 Task: Send an email with the signature Johnny Mitchell with the subject Request for a review and the message Could you please send me the contract for review and approval? from softage.8@softage.net to softage.5@softage.net and move the email from Sent Items to the folder Photography
Action: Mouse moved to (75, 139)
Screenshot: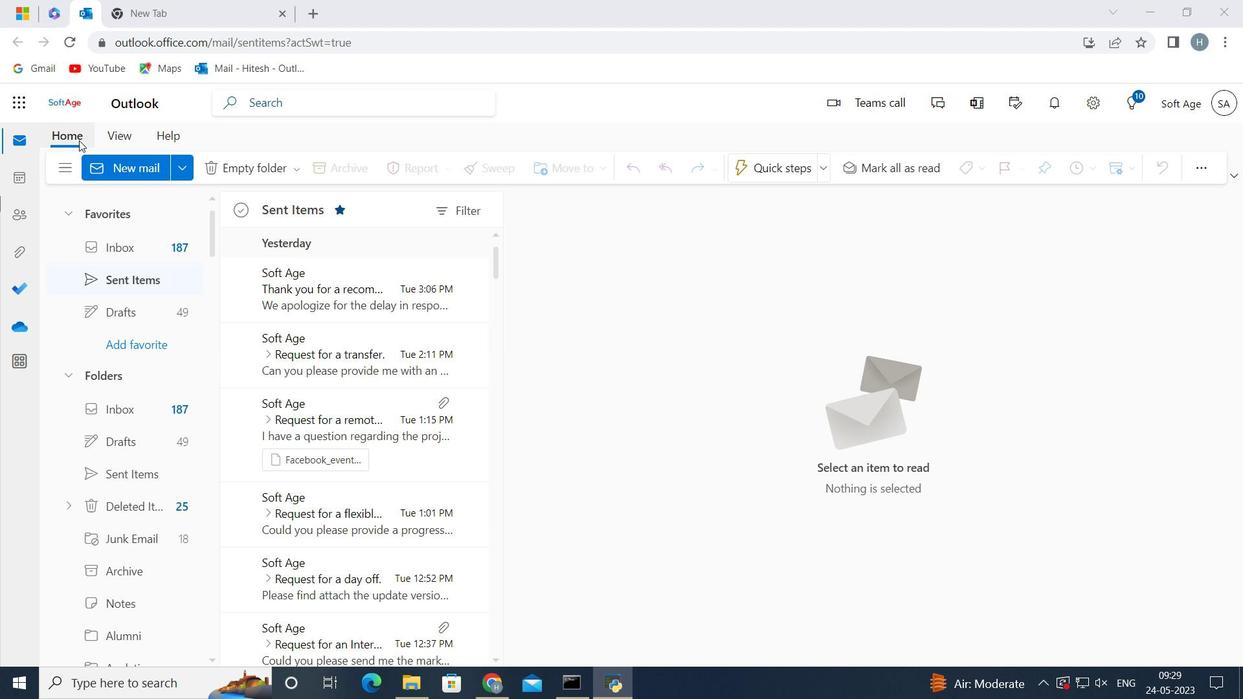 
Action: Mouse pressed left at (75, 139)
Screenshot: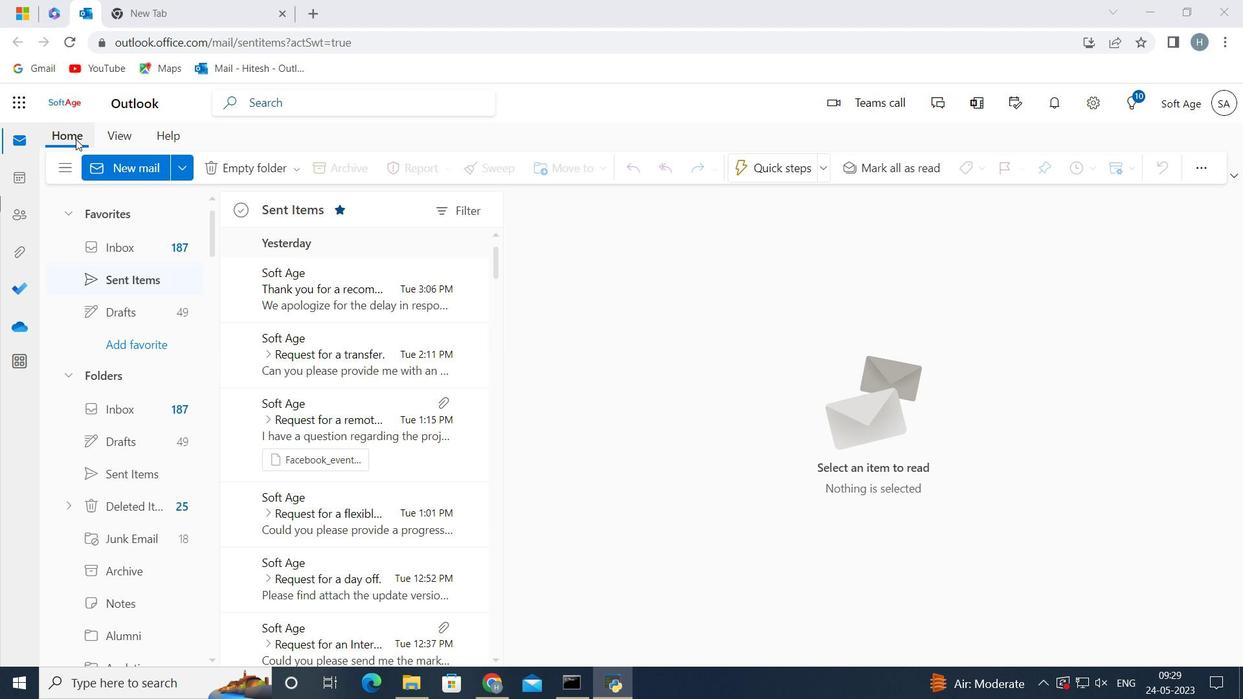 
Action: Mouse moved to (124, 170)
Screenshot: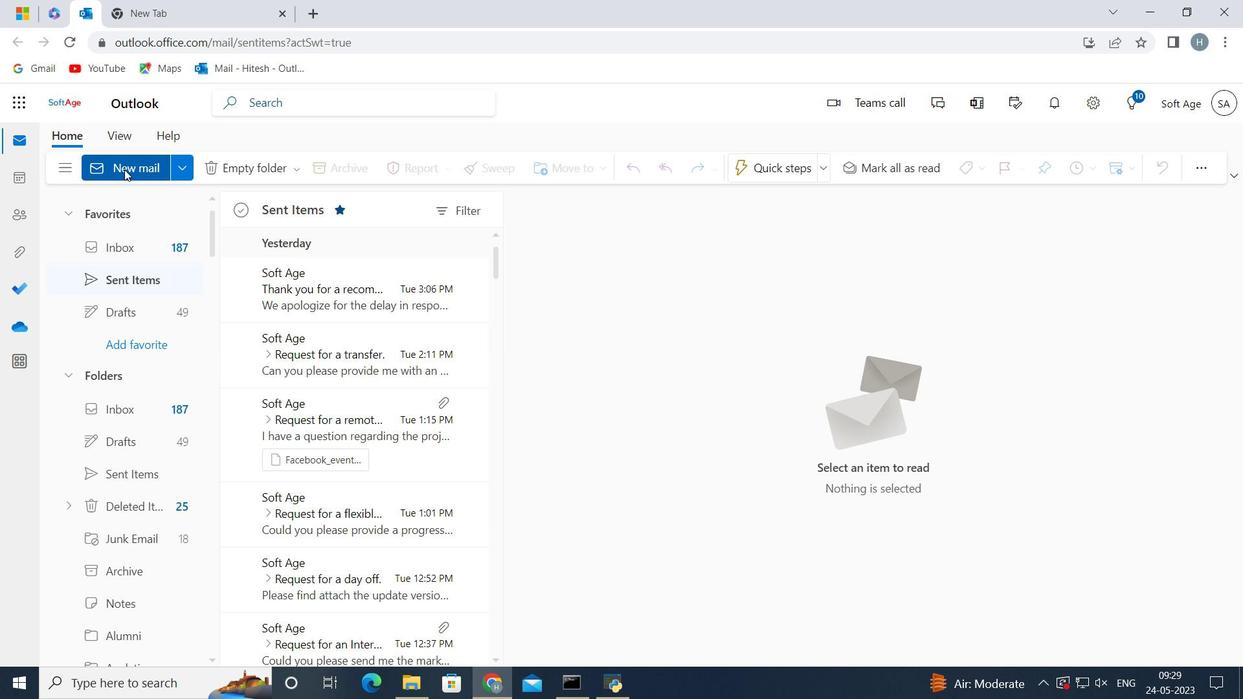 
Action: Mouse pressed left at (124, 170)
Screenshot: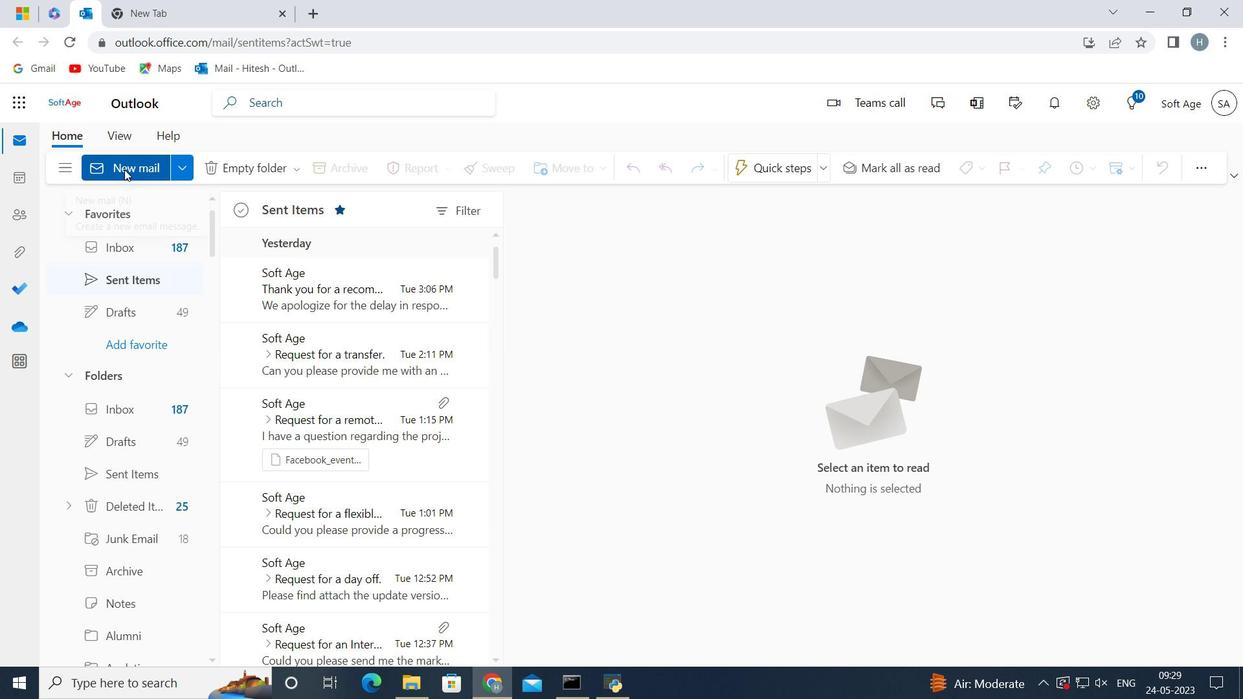 
Action: Mouse moved to (1013, 167)
Screenshot: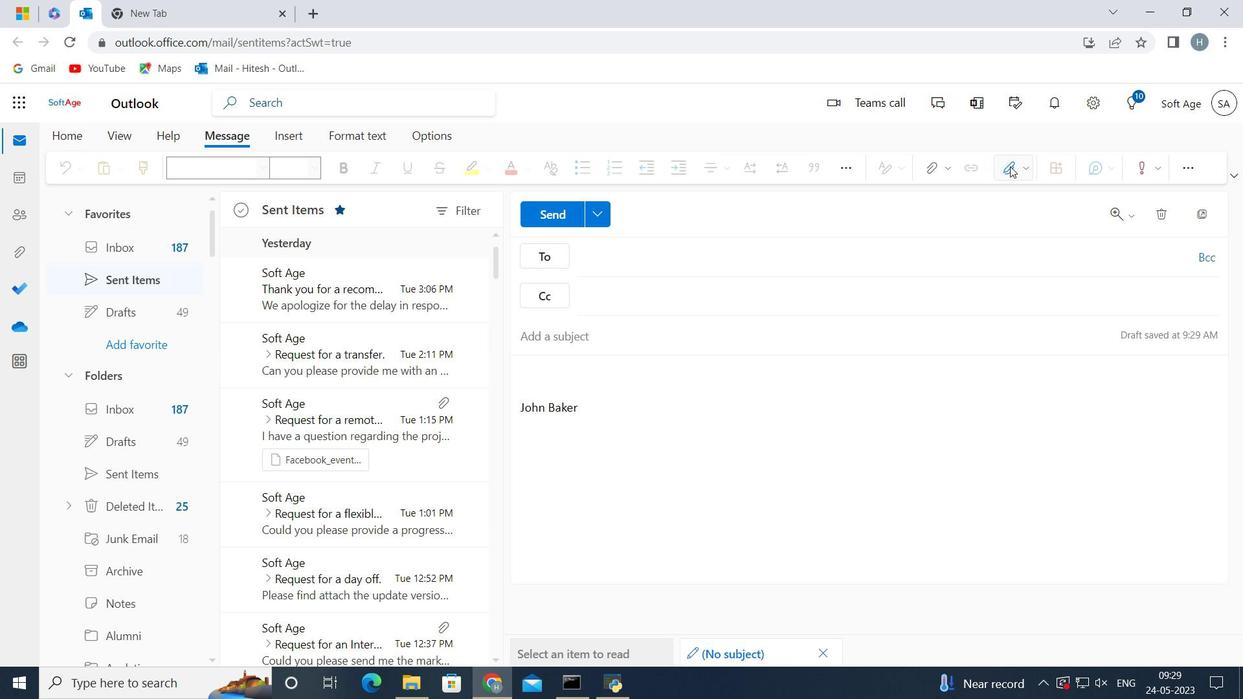 
Action: Mouse pressed left at (1013, 167)
Screenshot: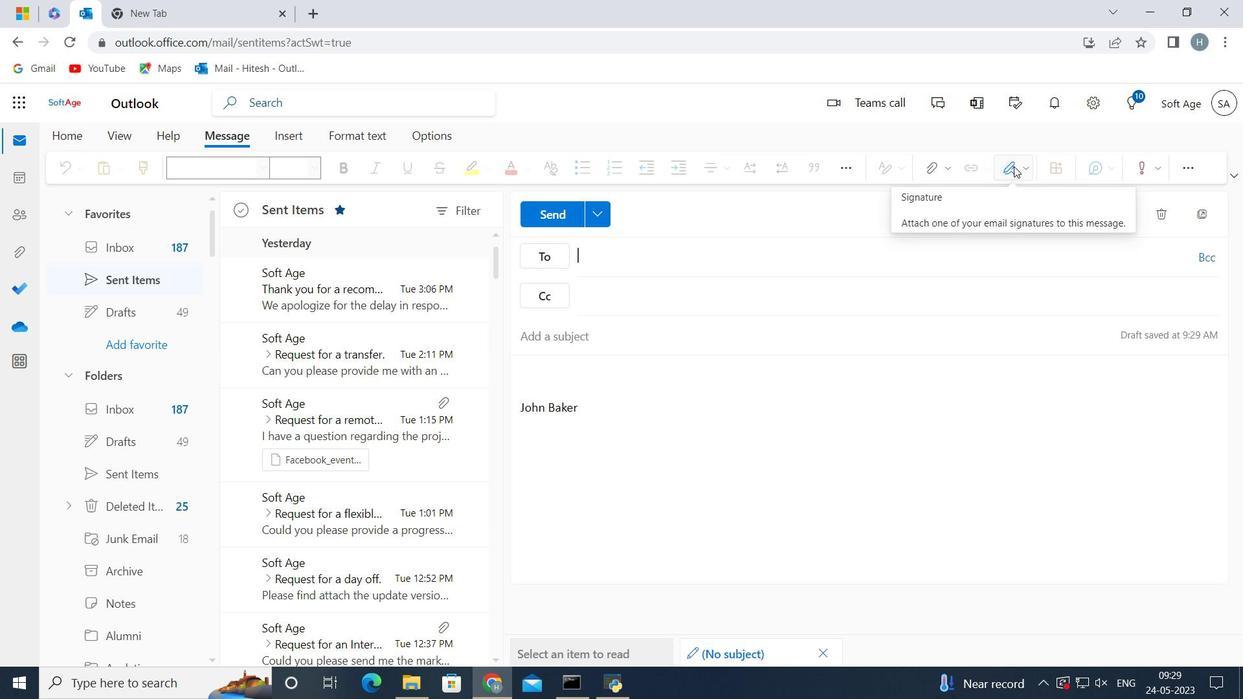 
Action: Mouse moved to (984, 228)
Screenshot: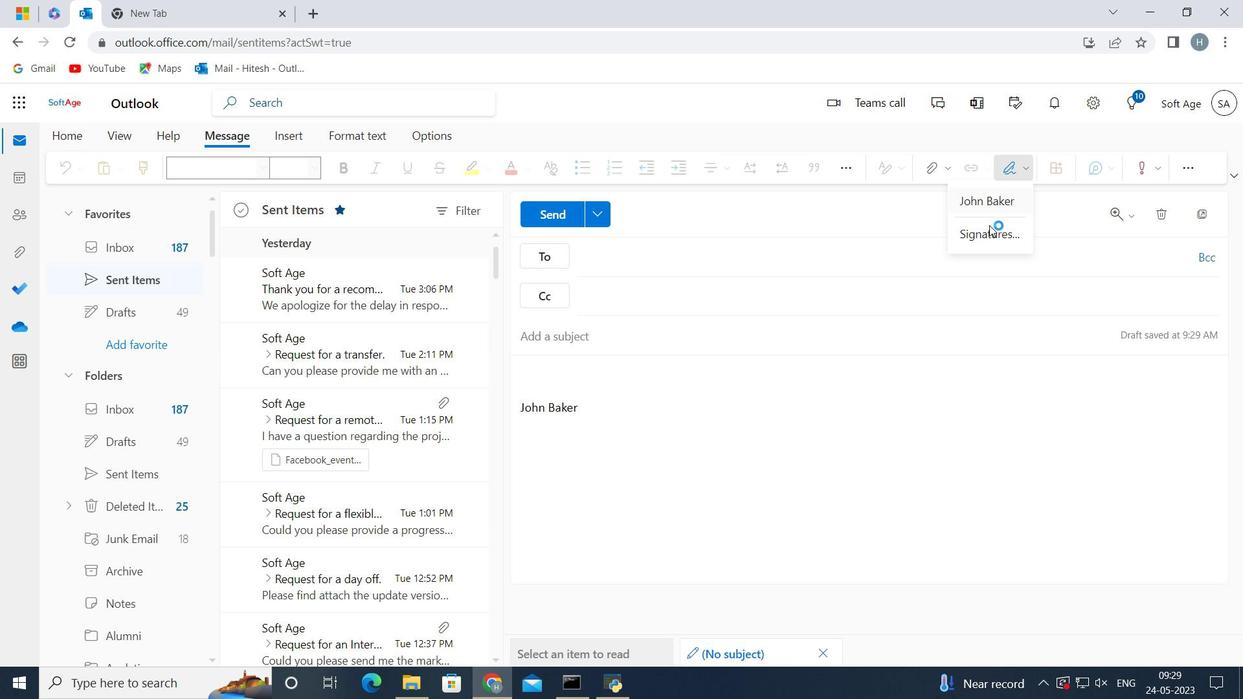 
Action: Mouse pressed left at (984, 228)
Screenshot: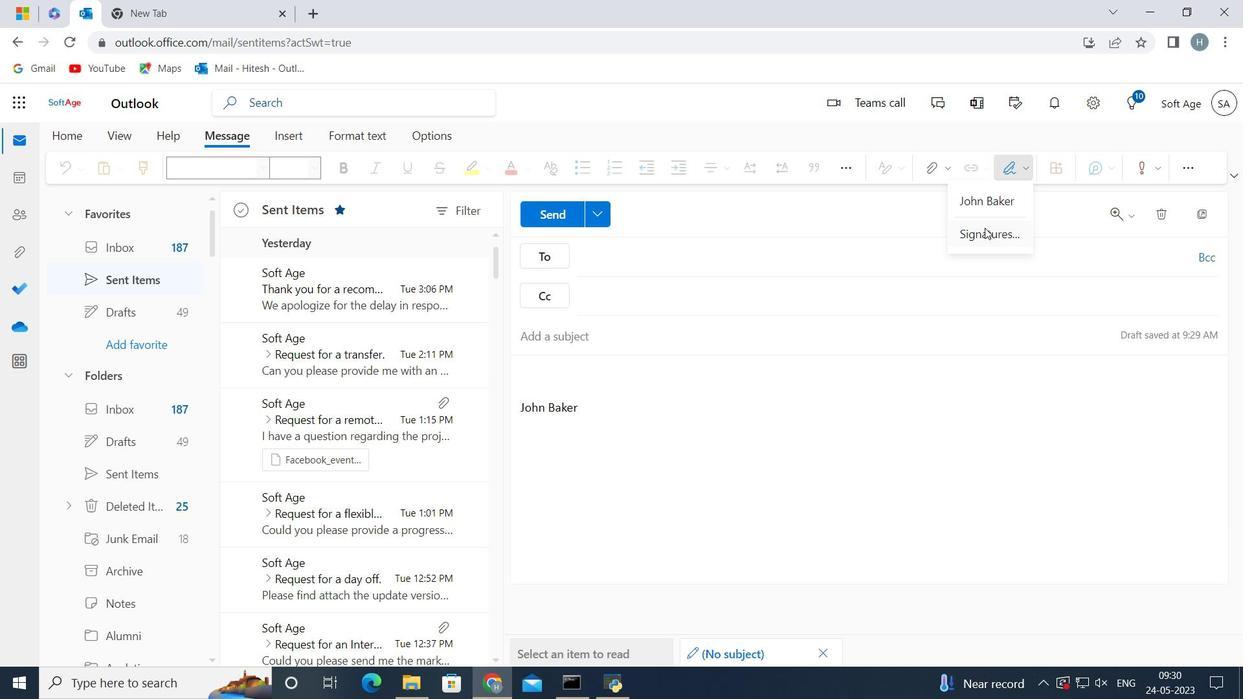 
Action: Mouse moved to (929, 296)
Screenshot: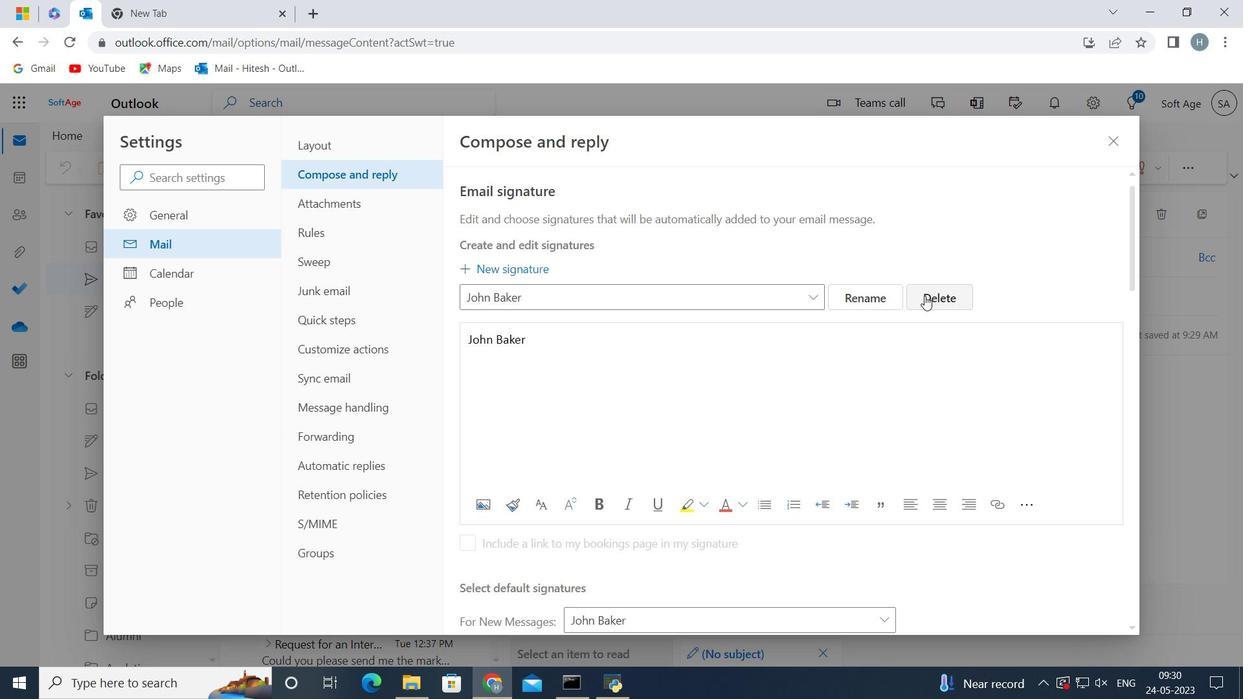 
Action: Mouse pressed left at (929, 296)
Screenshot: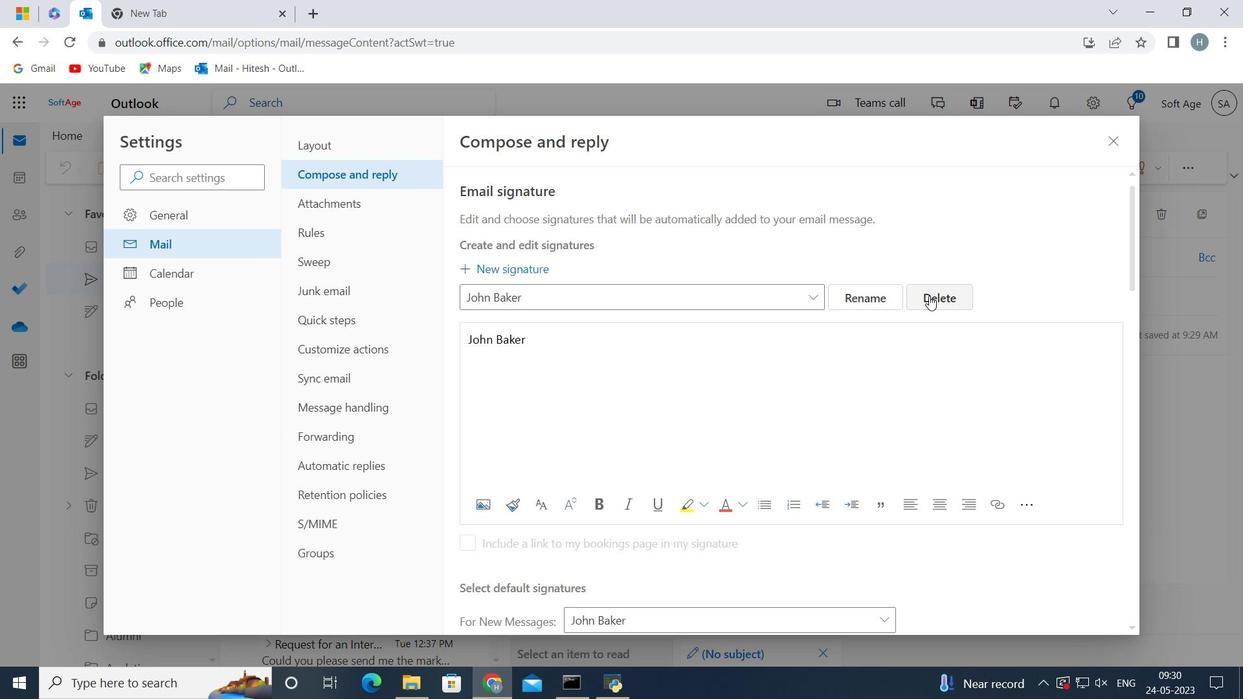 
Action: Mouse moved to (743, 295)
Screenshot: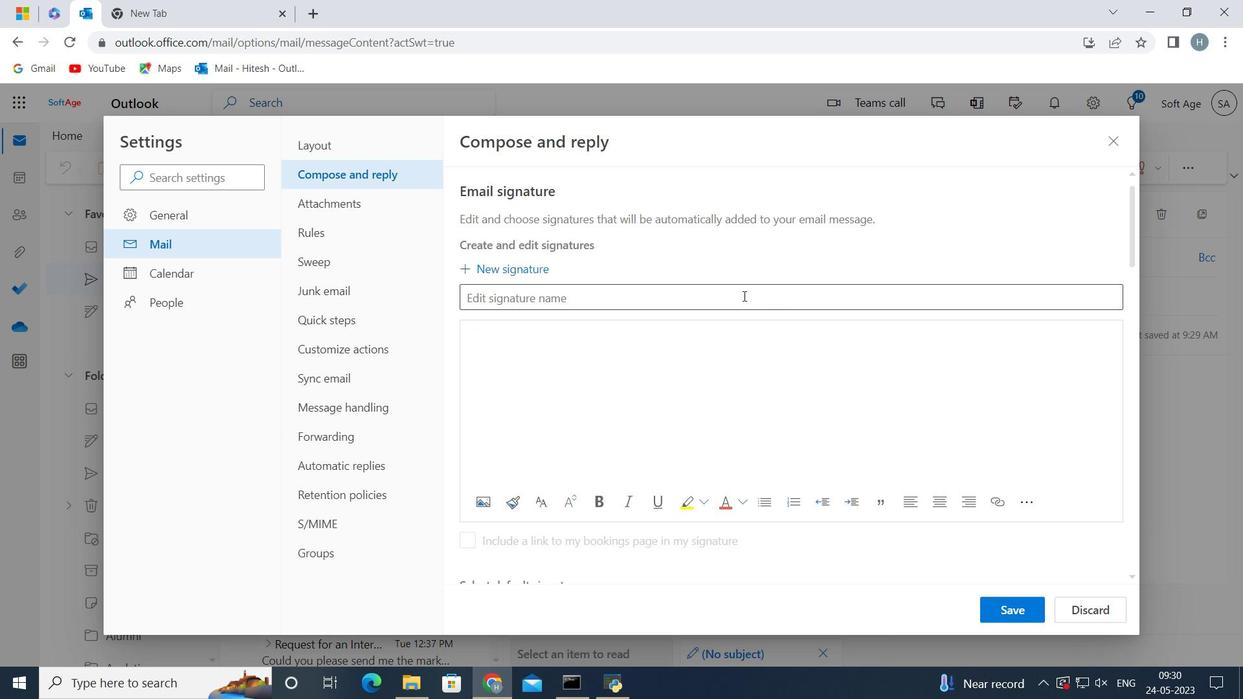 
Action: Mouse pressed left at (743, 295)
Screenshot: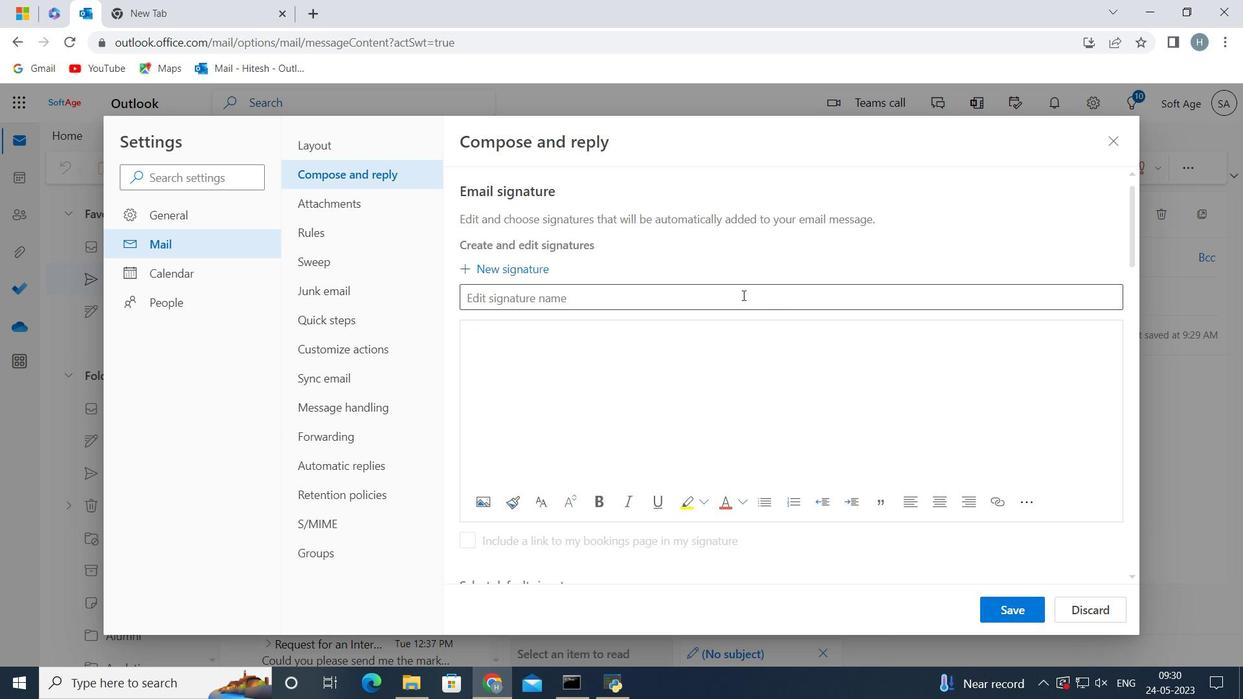 
Action: Key pressed <Key.shift>JOhny<Key.backspace><Key.backspace><Key.backspace><Key.backspace>o<Key.shift>hnny<Key.space><Key.shift>Ma<Key.backspace>itchell<Key.space>
Screenshot: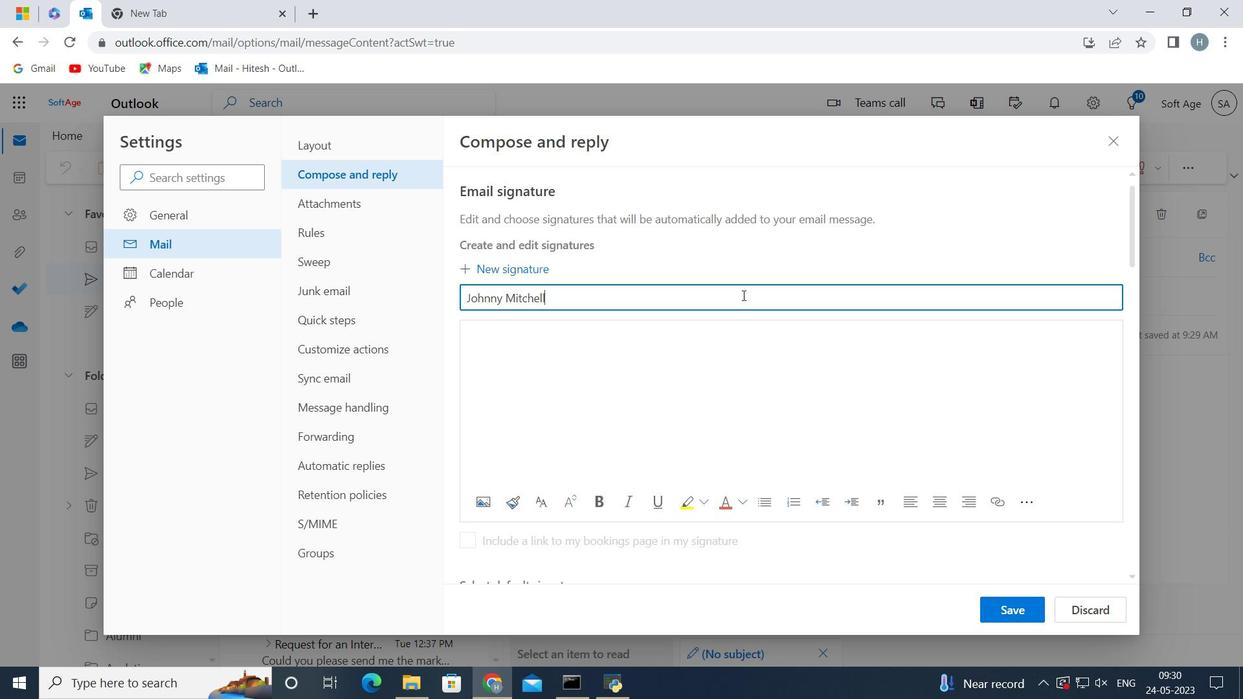 
Action: Mouse moved to (564, 354)
Screenshot: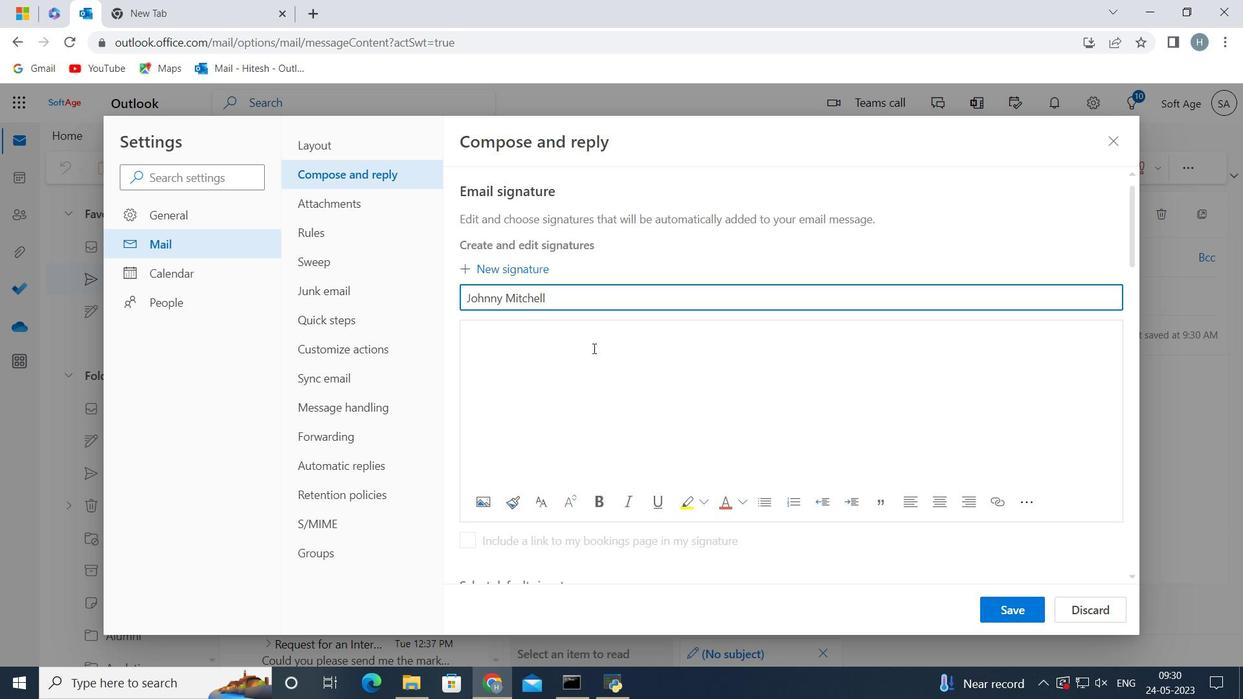 
Action: Mouse pressed left at (564, 354)
Screenshot: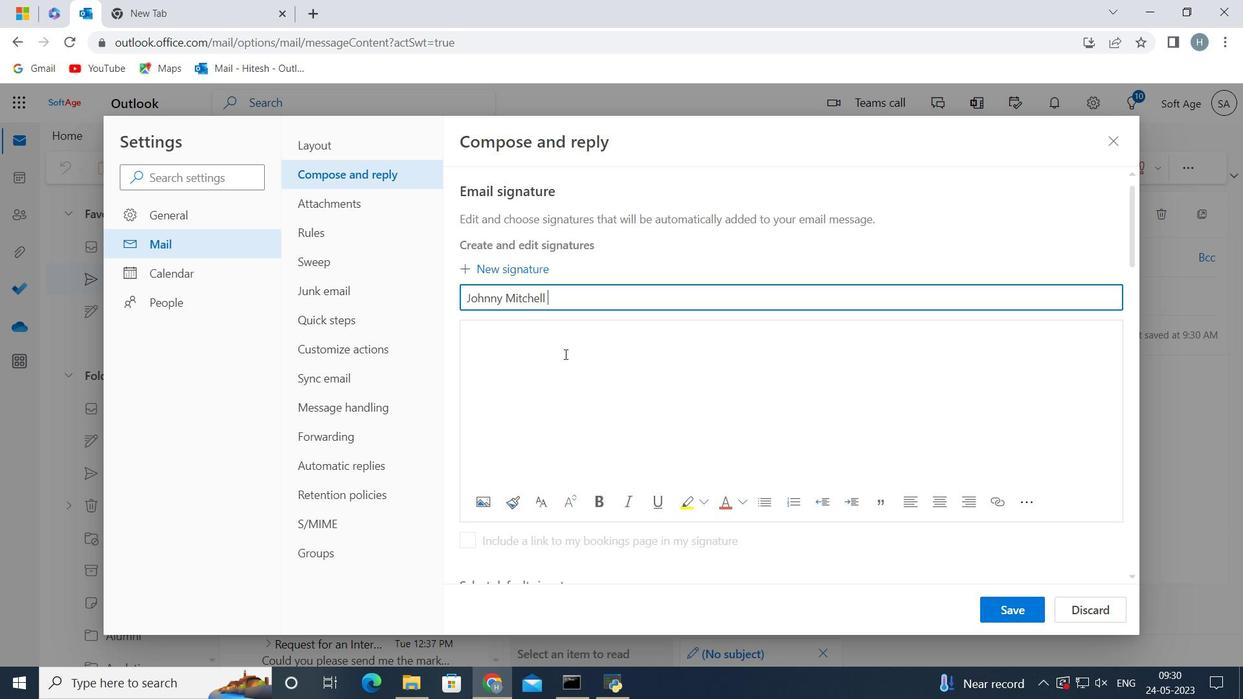 
Action: Key pressed <Key.shift>Johnny<Key.space><Key.shift>Mitchell
Screenshot: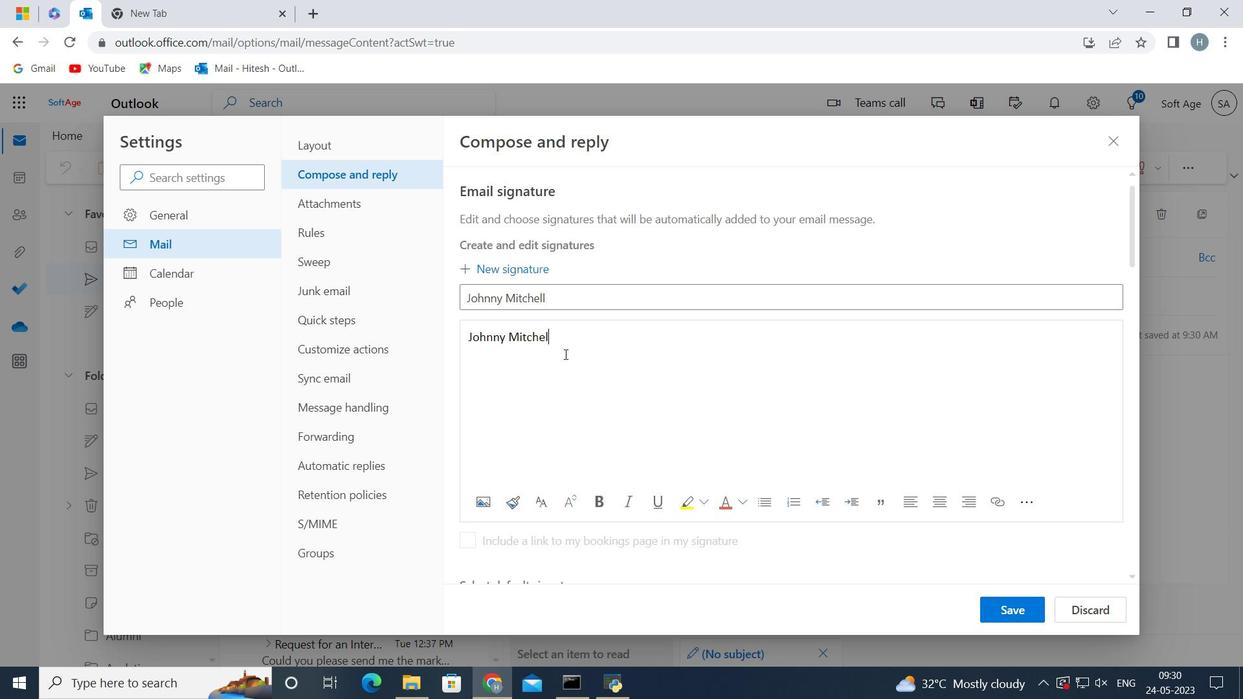 
Action: Mouse moved to (1011, 609)
Screenshot: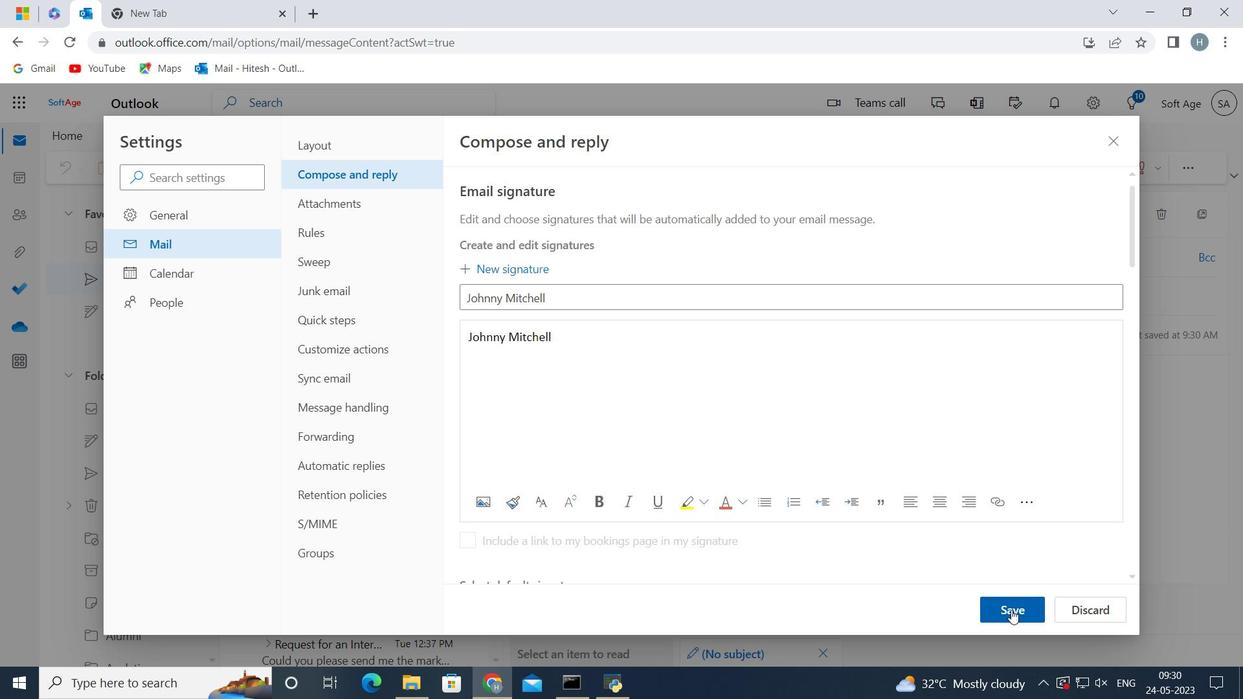
Action: Mouse pressed left at (1011, 609)
Screenshot: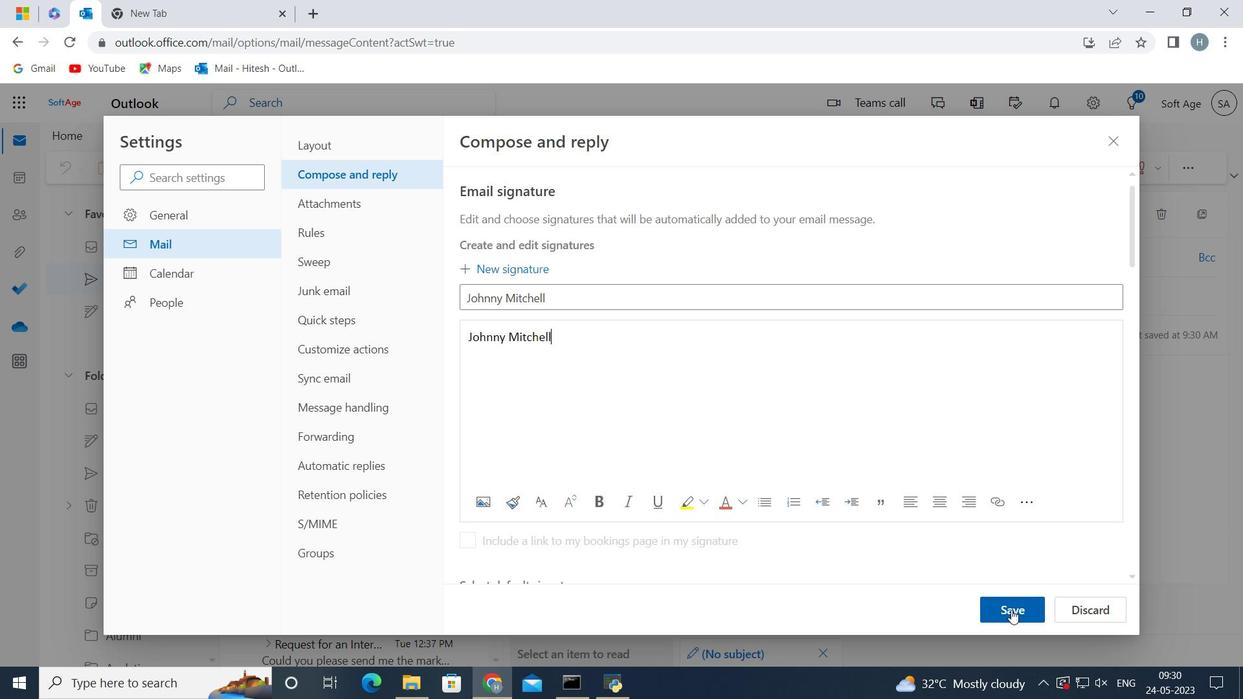 
Action: Mouse moved to (807, 332)
Screenshot: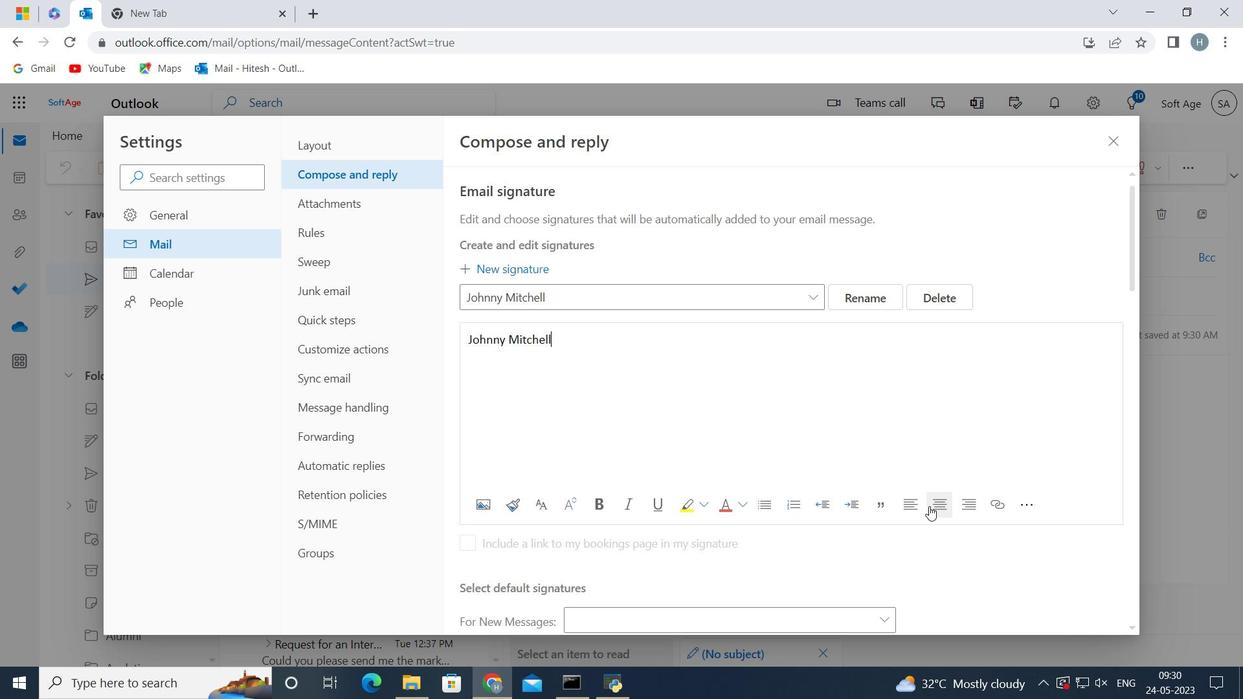 
Action: Mouse scrolled (807, 331) with delta (0, 0)
Screenshot: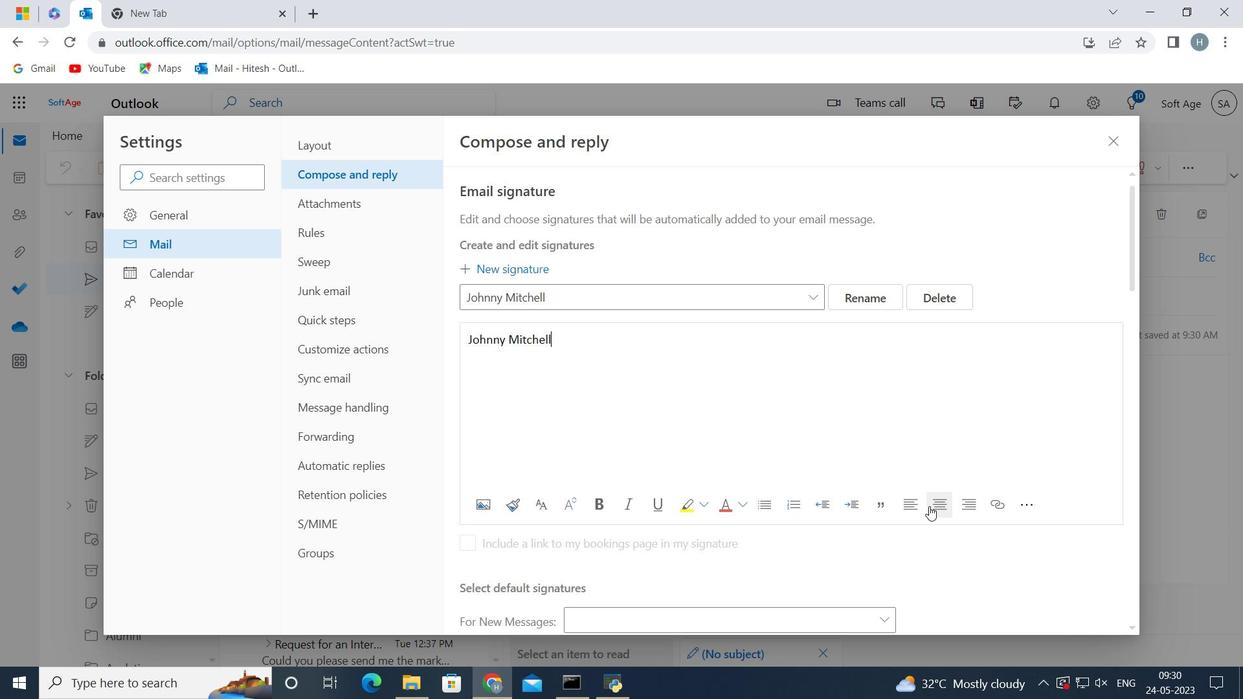 
Action: Mouse moved to (804, 323)
Screenshot: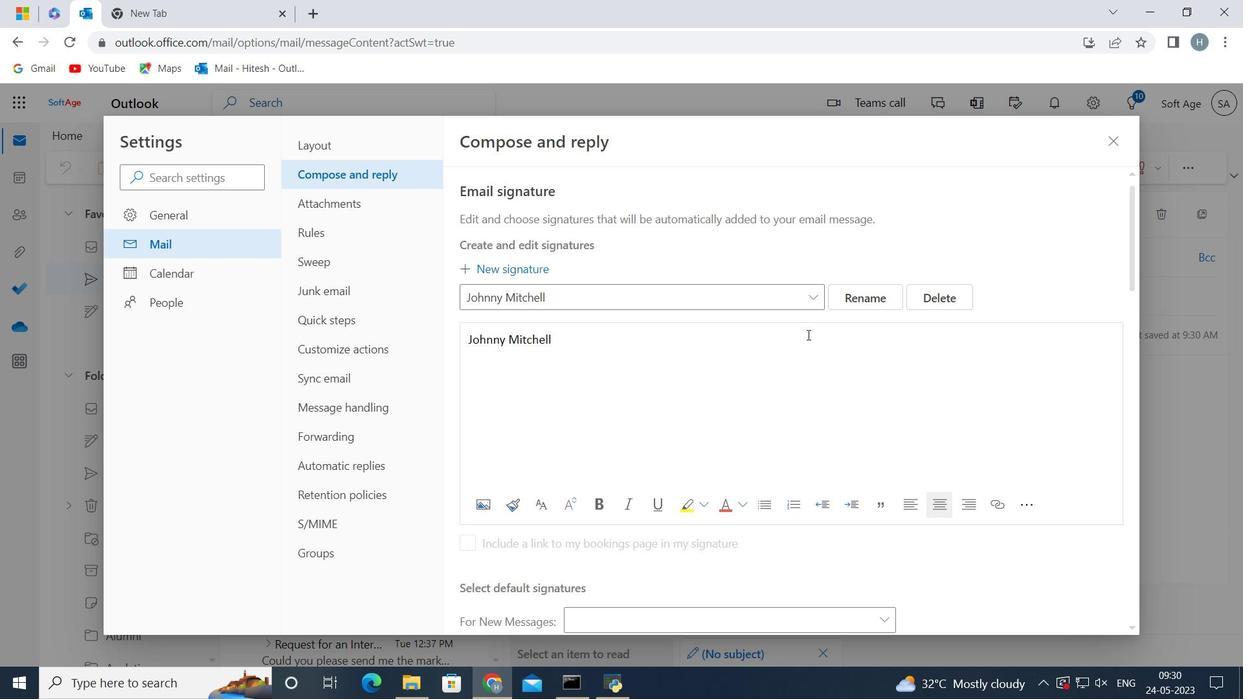 
Action: Mouse scrolled (804, 322) with delta (0, 0)
Screenshot: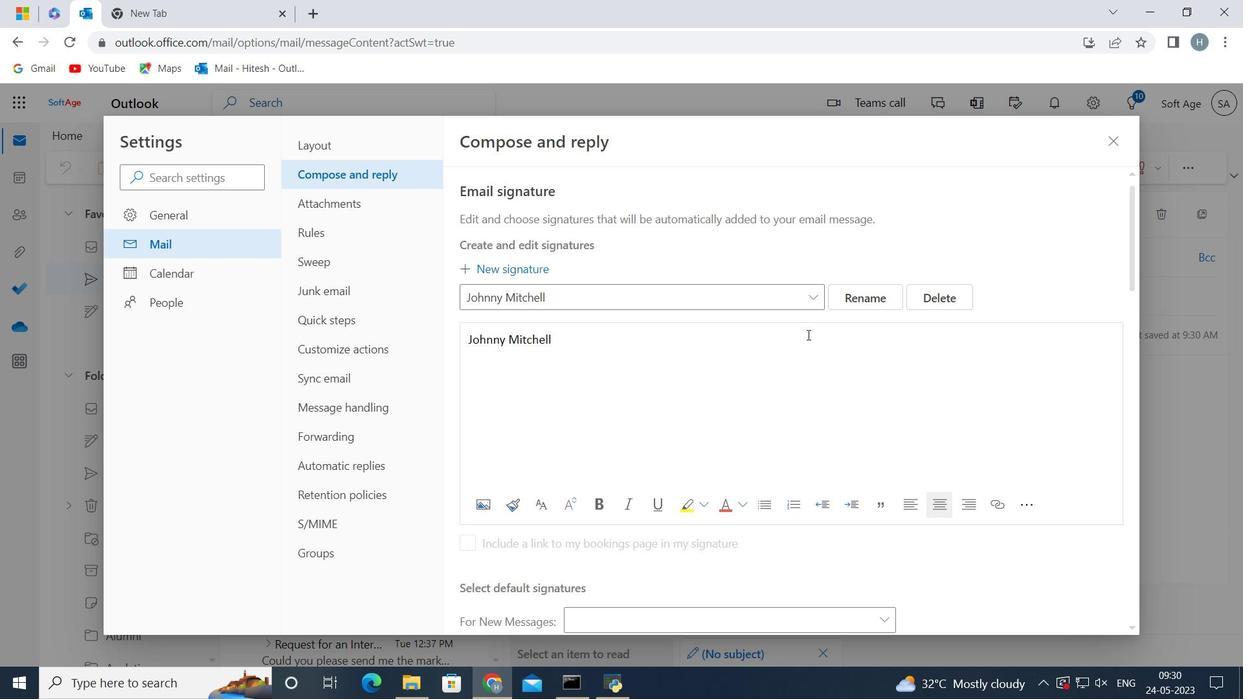 
Action: Mouse moved to (799, 310)
Screenshot: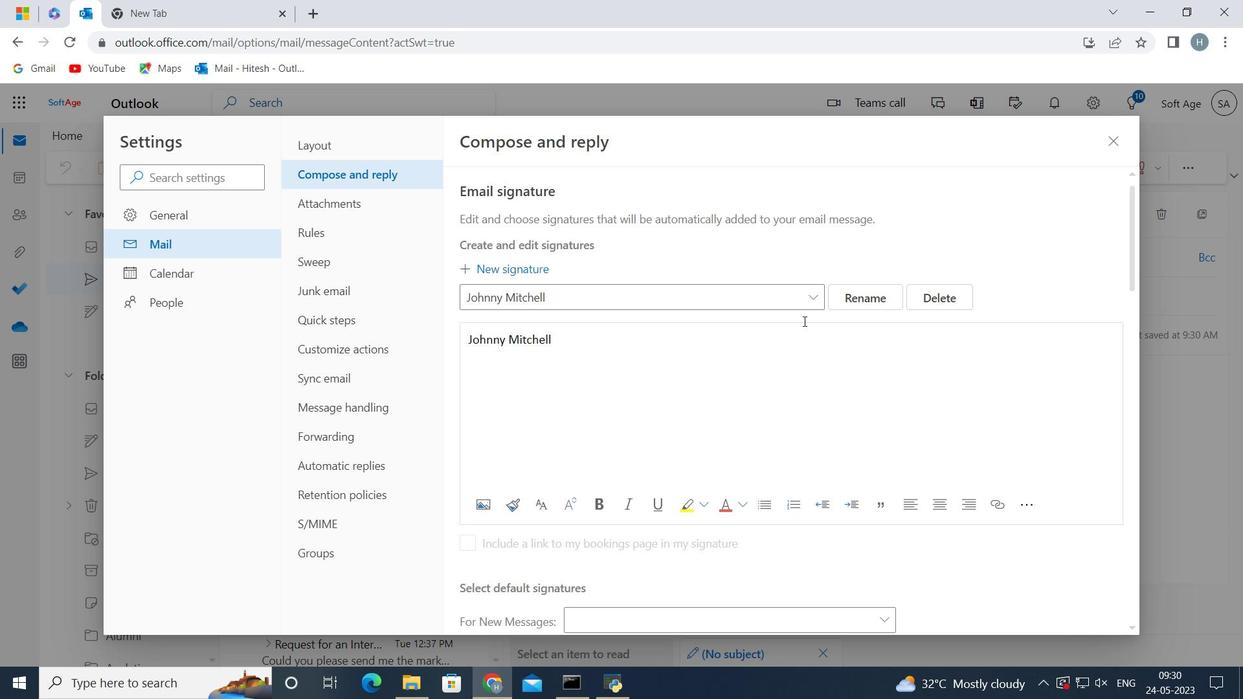 
Action: Mouse scrolled (799, 309) with delta (0, 0)
Screenshot: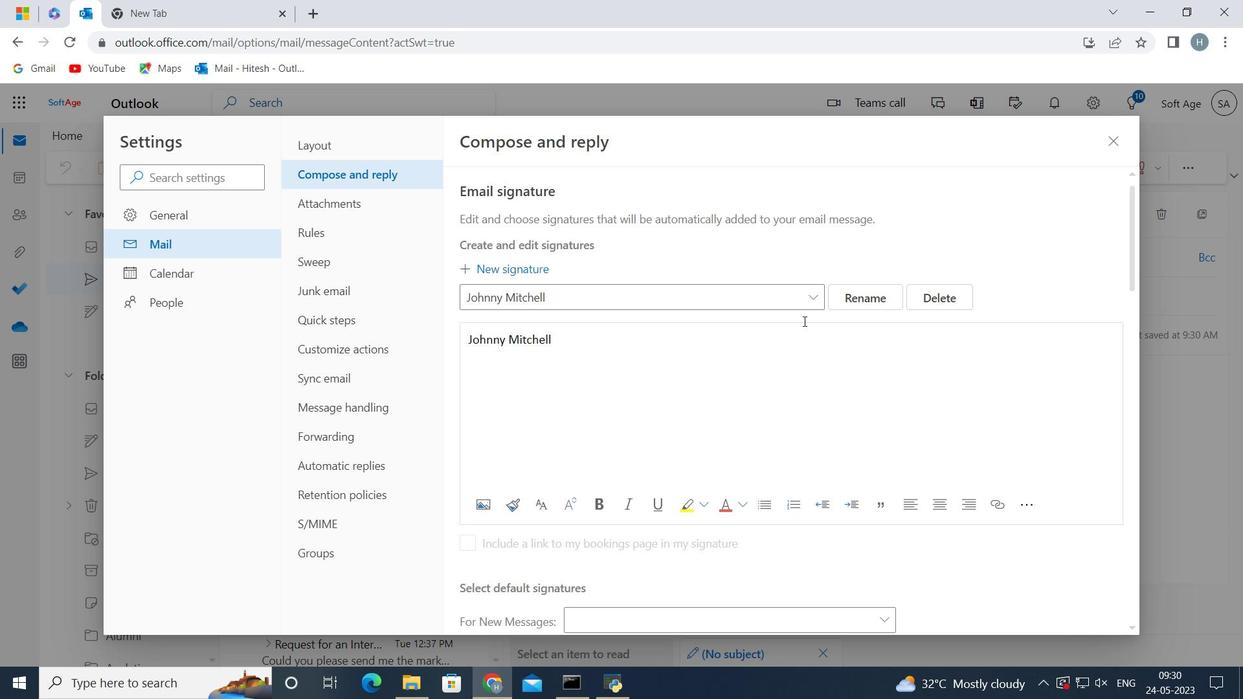 
Action: Mouse moved to (829, 380)
Screenshot: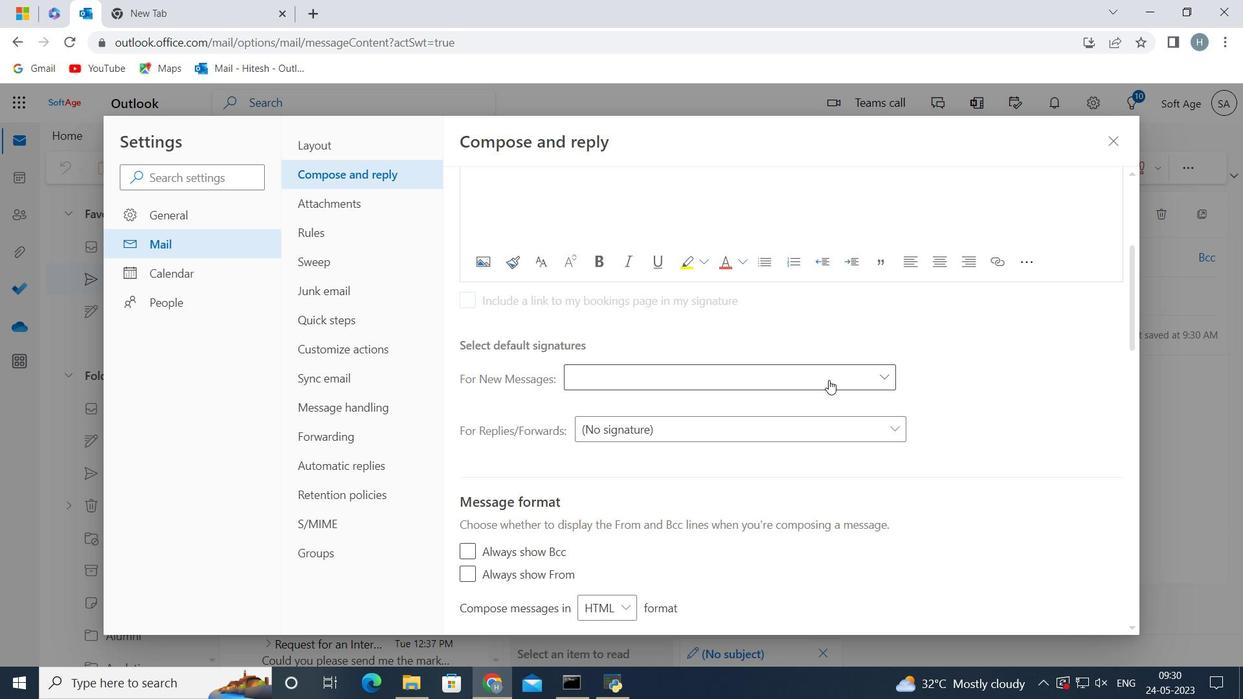 
Action: Mouse pressed left at (829, 380)
Screenshot: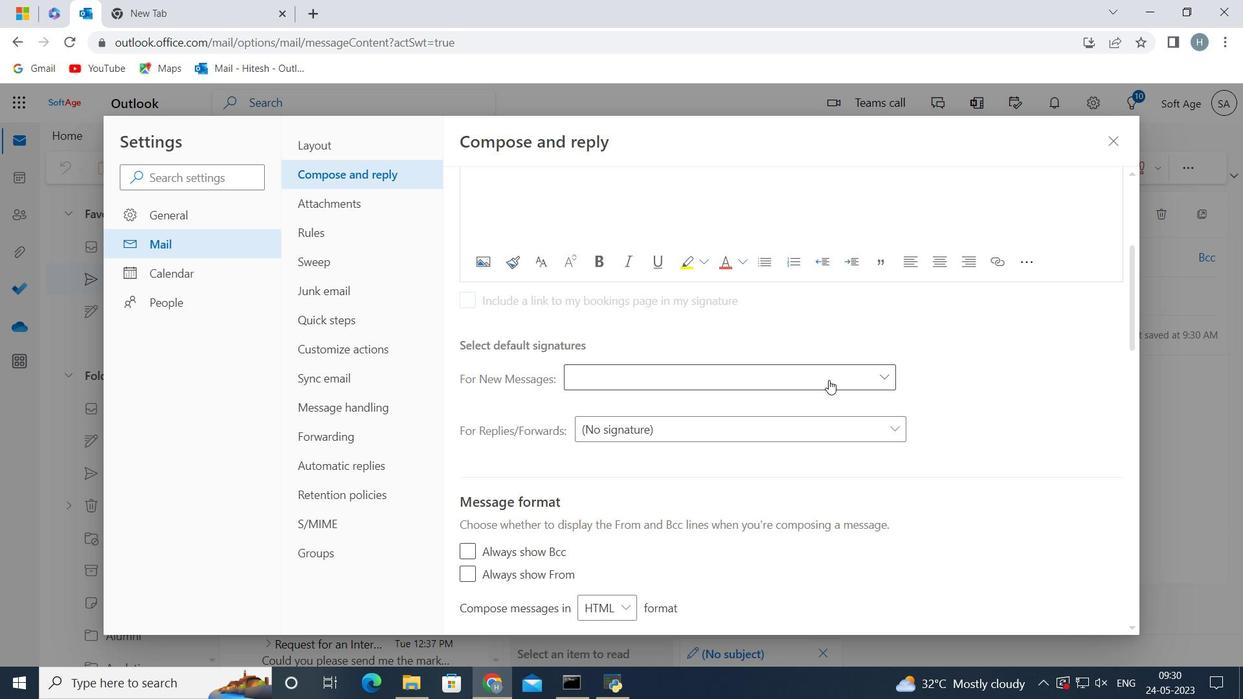 
Action: Mouse moved to (792, 431)
Screenshot: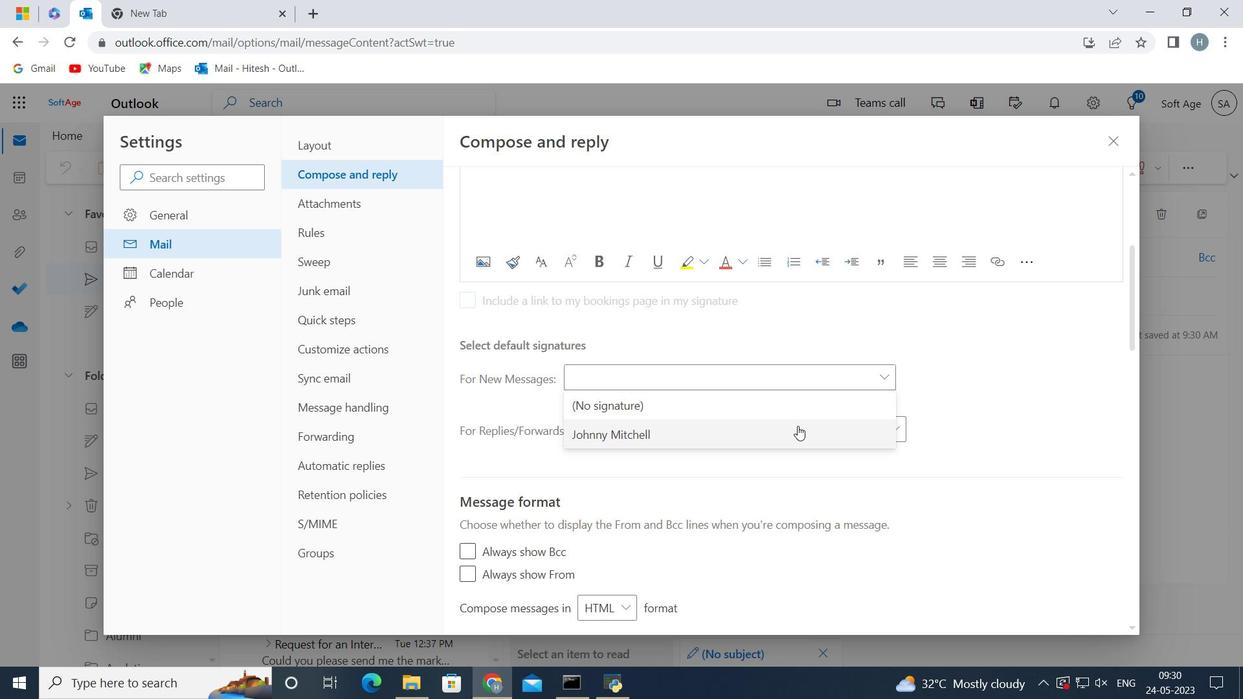
Action: Mouse pressed left at (792, 431)
Screenshot: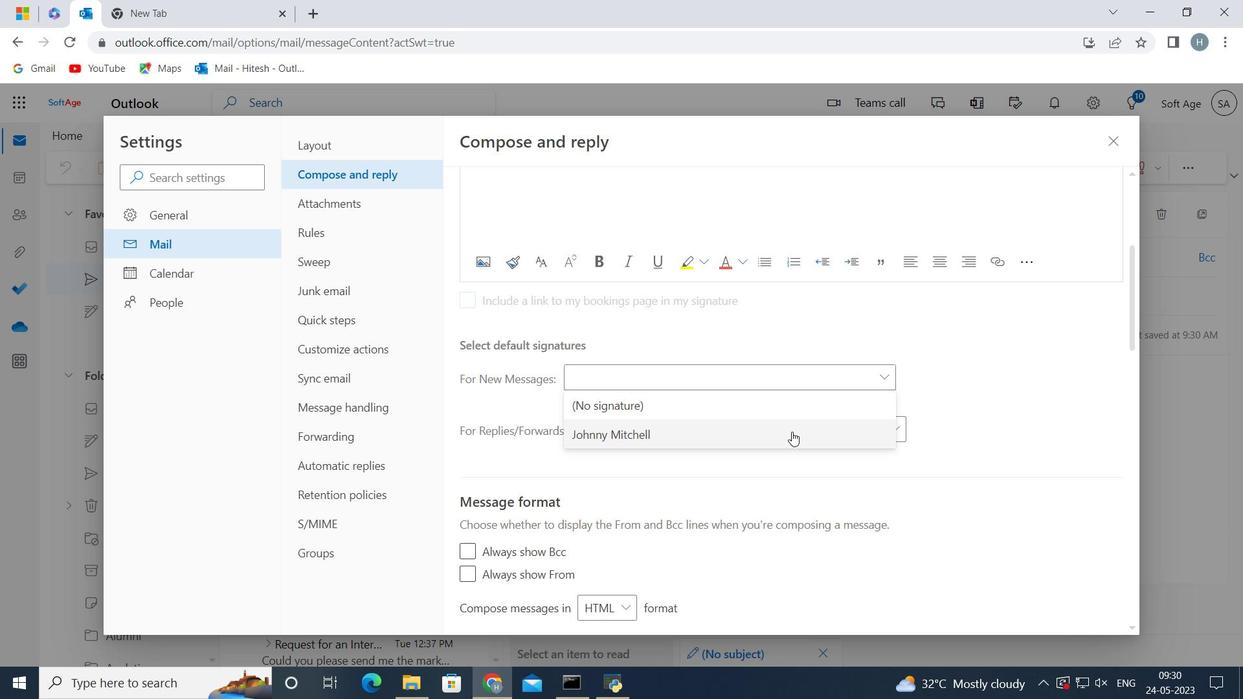 
Action: Mouse moved to (993, 607)
Screenshot: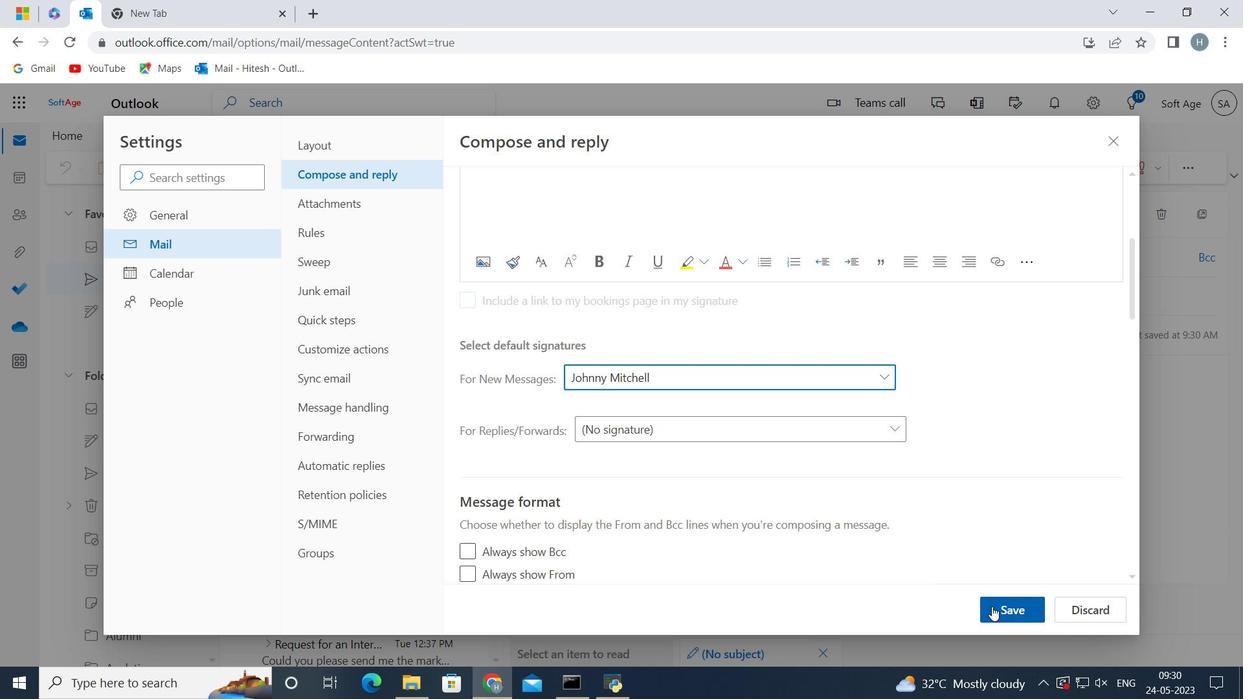 
Action: Mouse pressed left at (993, 607)
Screenshot: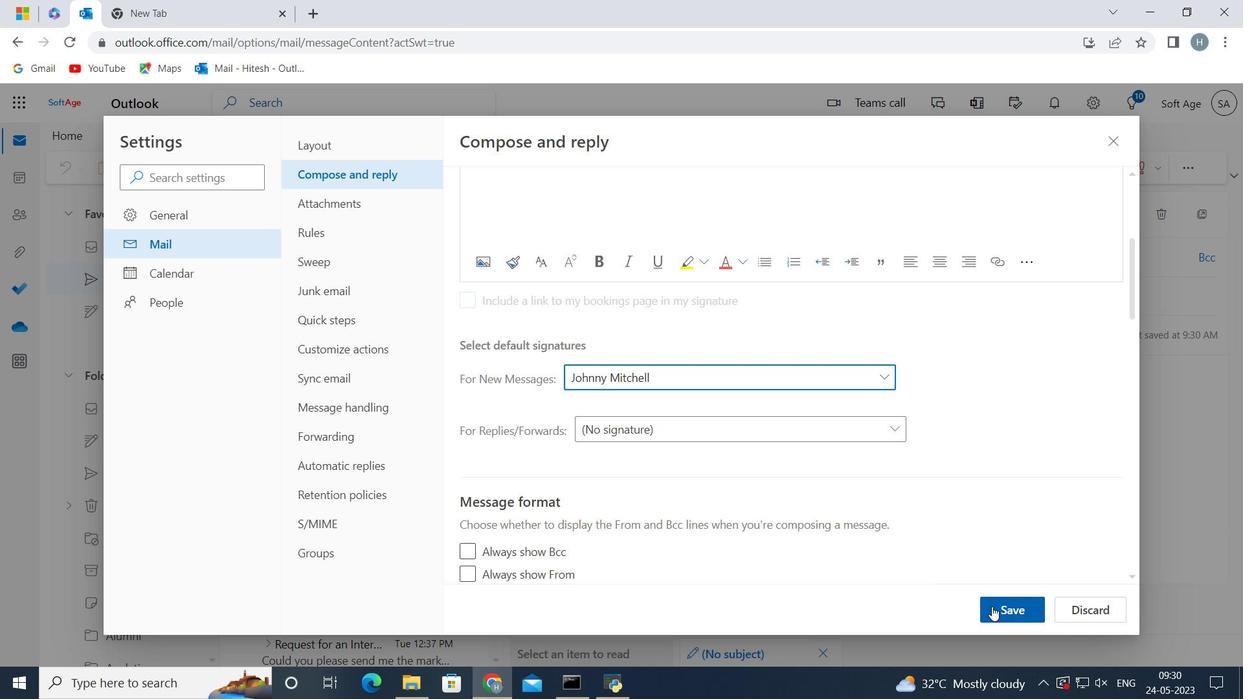 
Action: Mouse moved to (1113, 142)
Screenshot: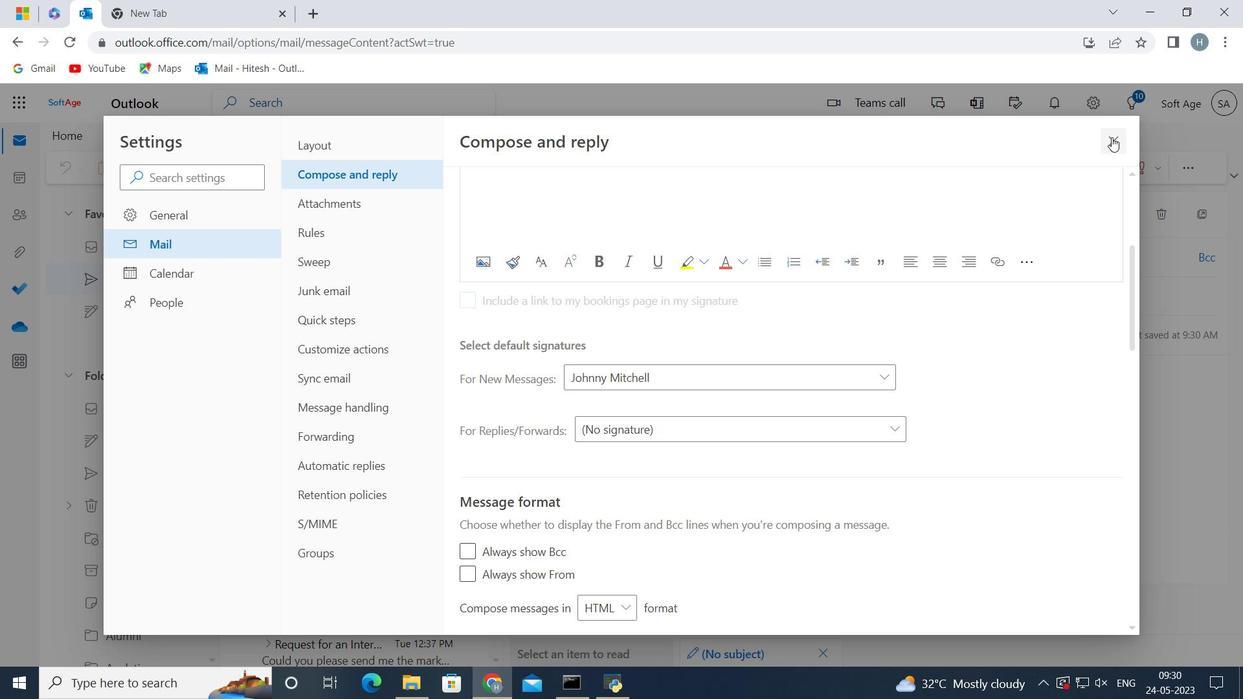 
Action: Mouse pressed left at (1113, 142)
Screenshot: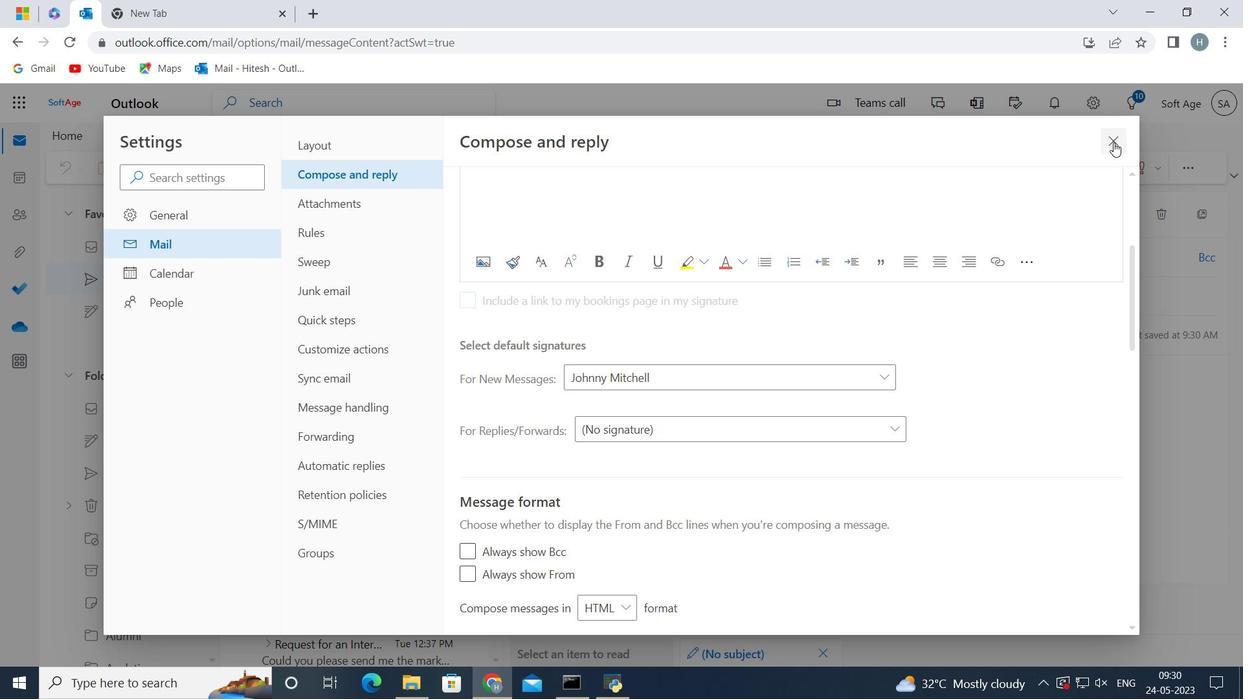 
Action: Mouse moved to (596, 336)
Screenshot: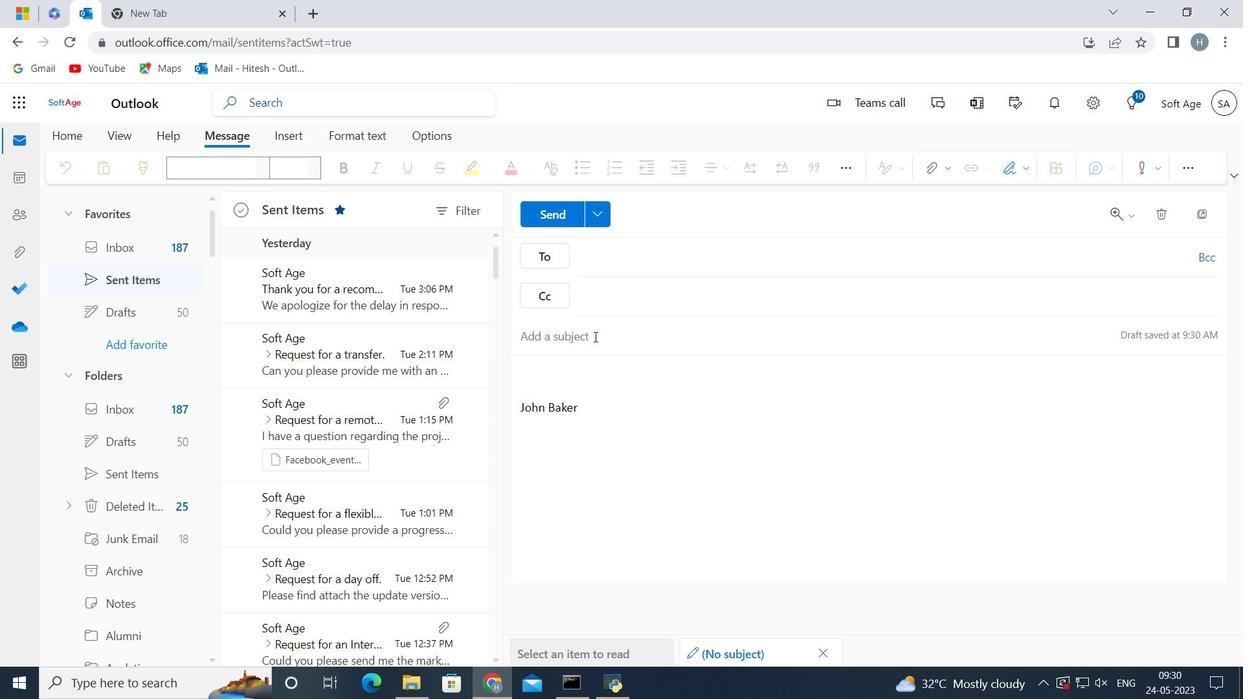 
Action: Mouse pressed left at (596, 336)
Screenshot: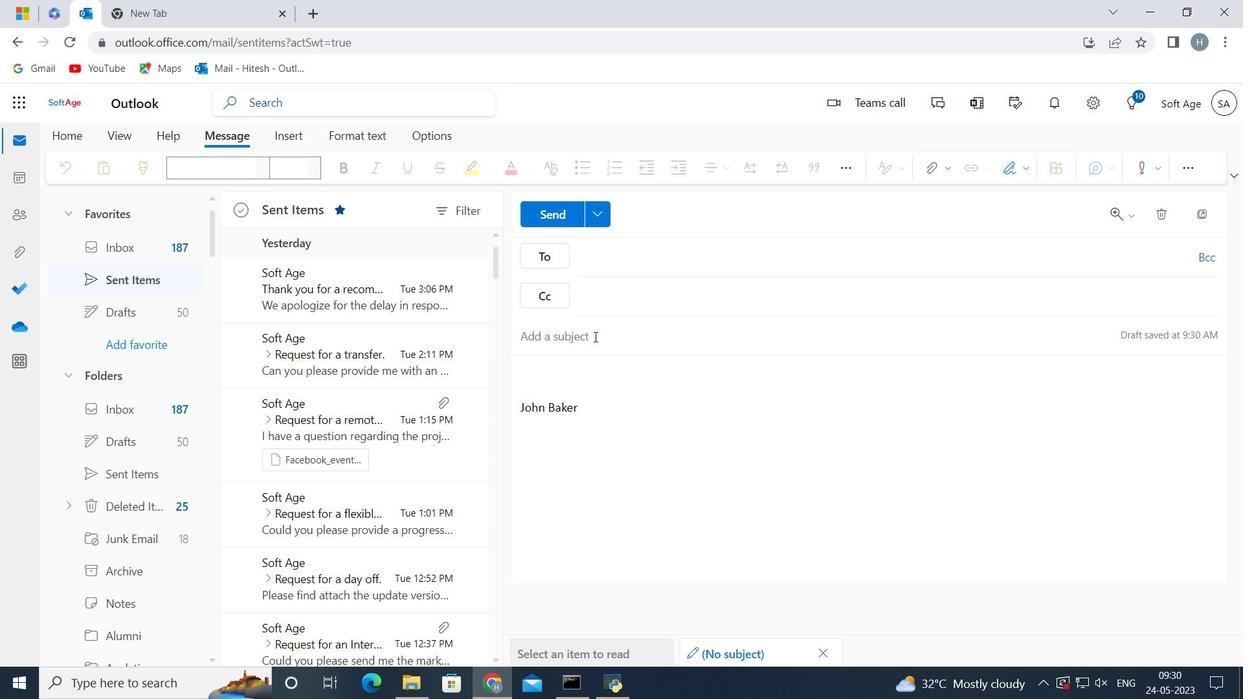 
Action: Key pressed <Key.shift>Request<Key.space>for<Key.space>a<Key.space>review<Key.space>and<Key.space>the<Key.space>mess<Key.backspace><Key.backspace><Key.backspace><Key.backspace><Key.backspace><Key.backspace><Key.backspace><Key.backspace><Key.backspace><Key.backspace><Key.backspace><Key.backspace>
Screenshot: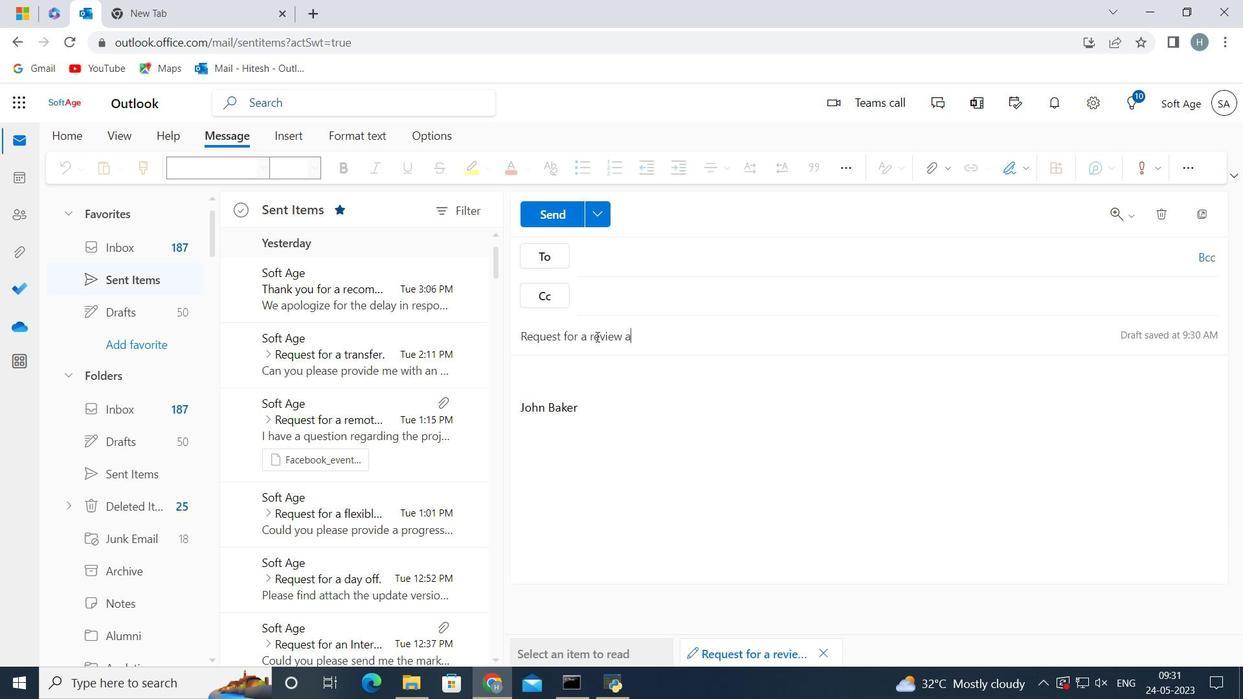 
Action: Mouse moved to (612, 411)
Screenshot: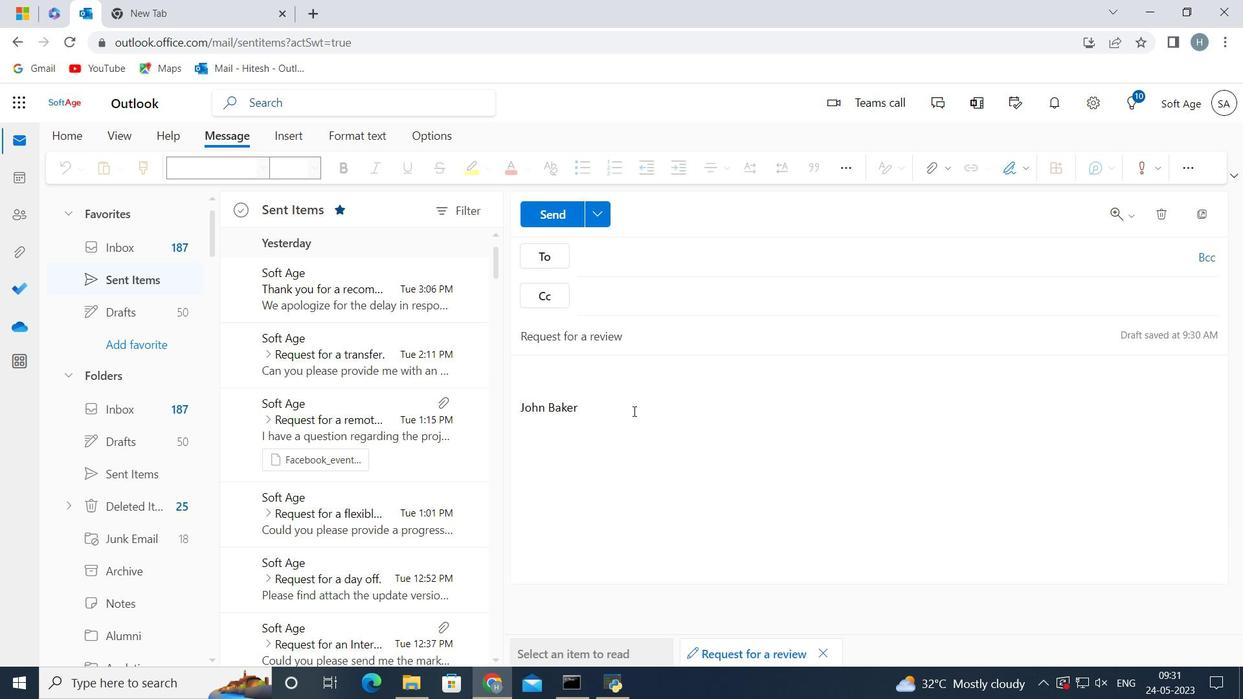
Action: Mouse pressed left at (612, 411)
Screenshot: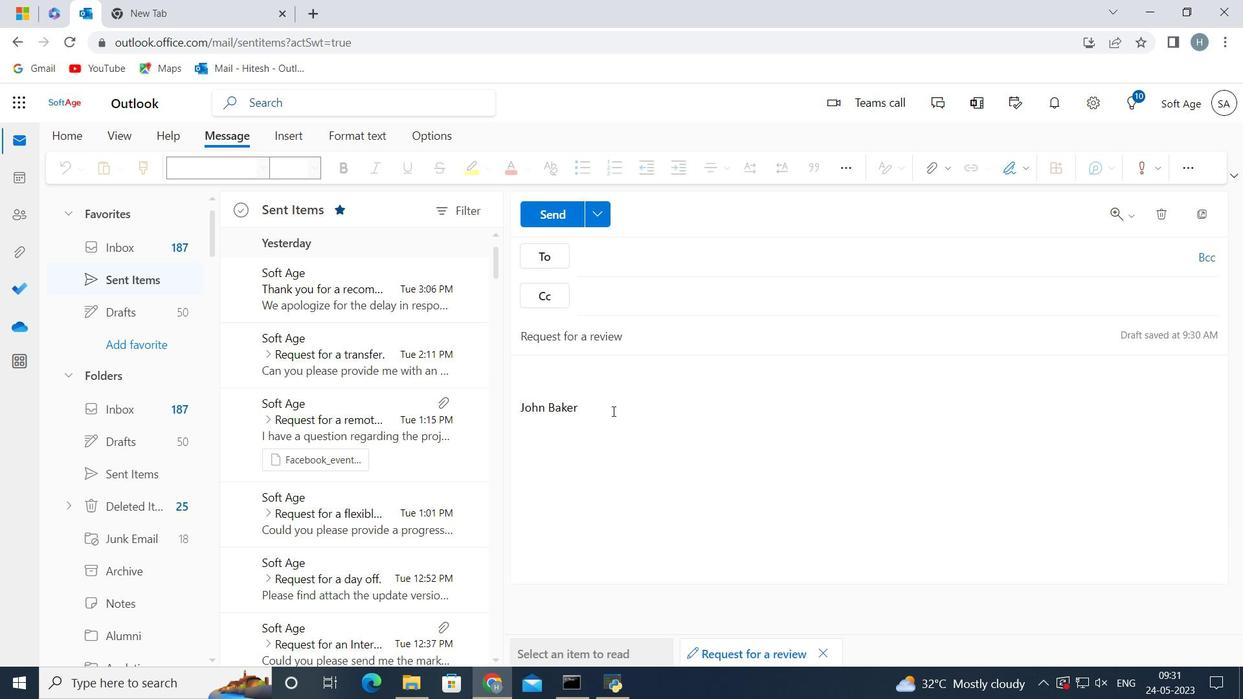
Action: Key pressed <Key.backspace><Key.backspace><Key.backspace><Key.backspace><Key.backspace><Key.backspace><Key.backspace><Key.backspace><Key.backspace><Key.backspace><Key.backspace><Key.backspace><Key.backspace><Key.backspace><Key.backspace><Key.backspace><Key.backspace><Key.backspace><Key.backspace><Key.backspace><Key.backspace><Key.backspace><Key.backspace><Key.backspace><Key.backspace><Key.shift>Could<Key.space>you<Key.space>please<Key.space>send<Key.space>me<Key.space>the<Key.space>contract<Key.space>for<Key.space>review<Key.space>and<Key.space>approval<Key.space>
Screenshot: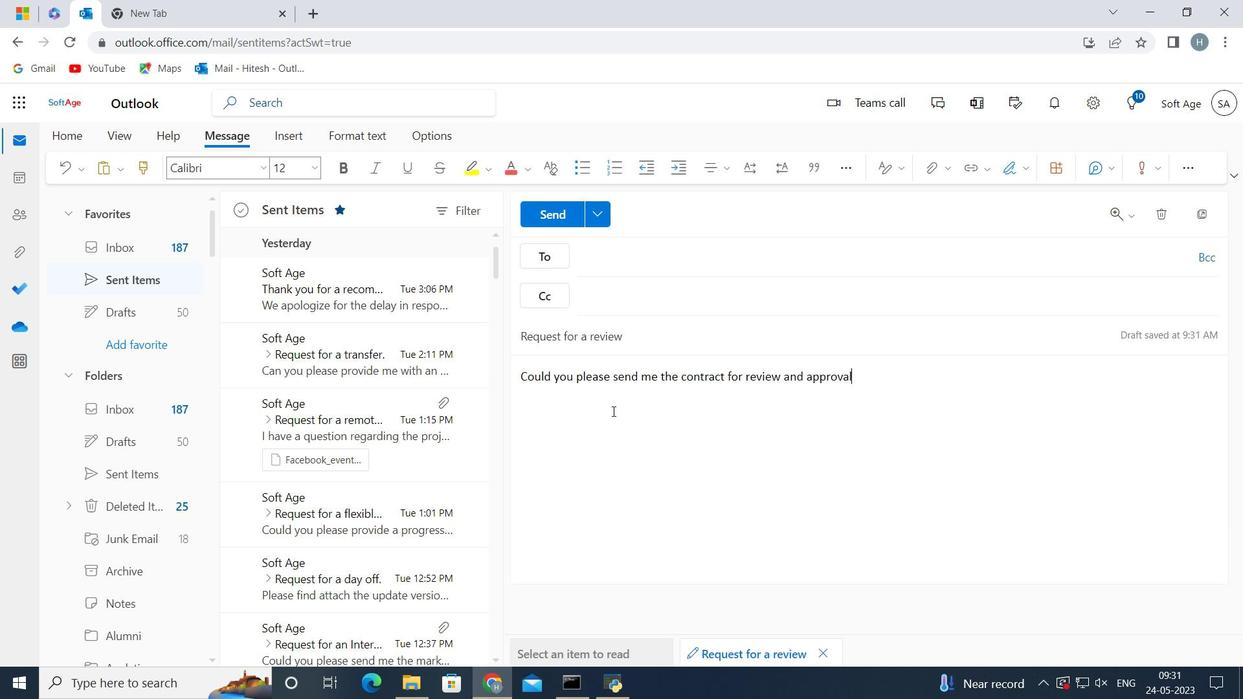 
Action: Mouse moved to (624, 260)
Screenshot: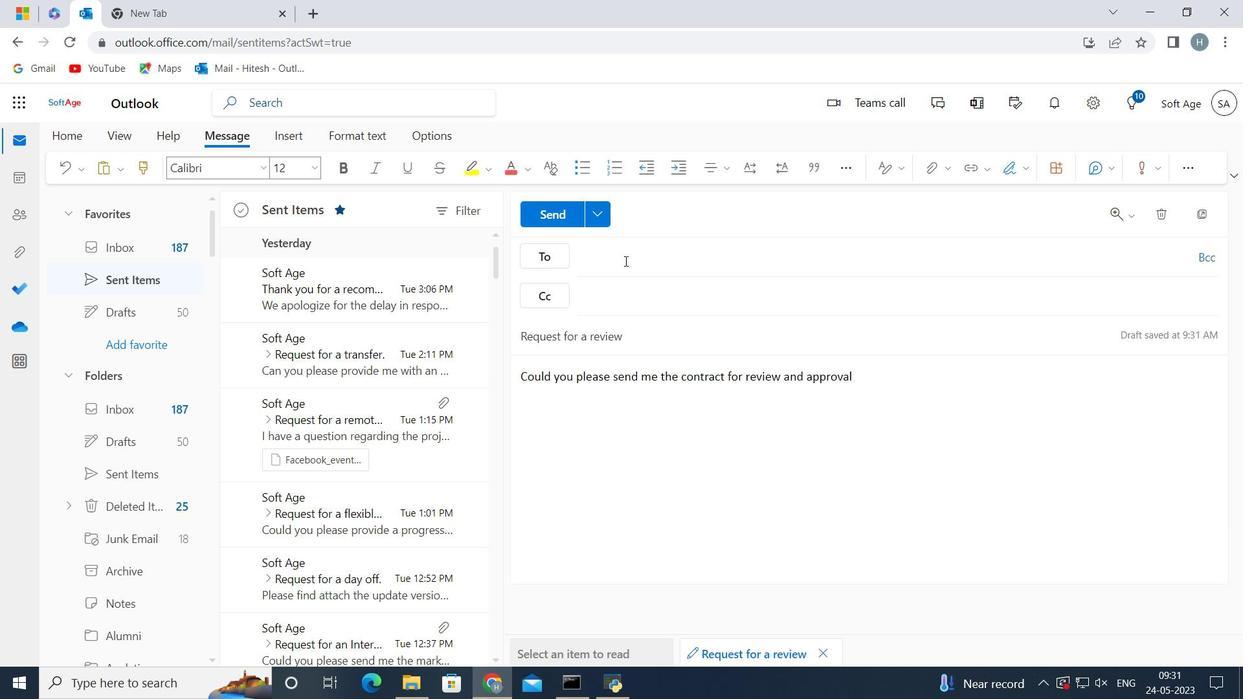 
Action: Mouse pressed left at (624, 260)
Screenshot: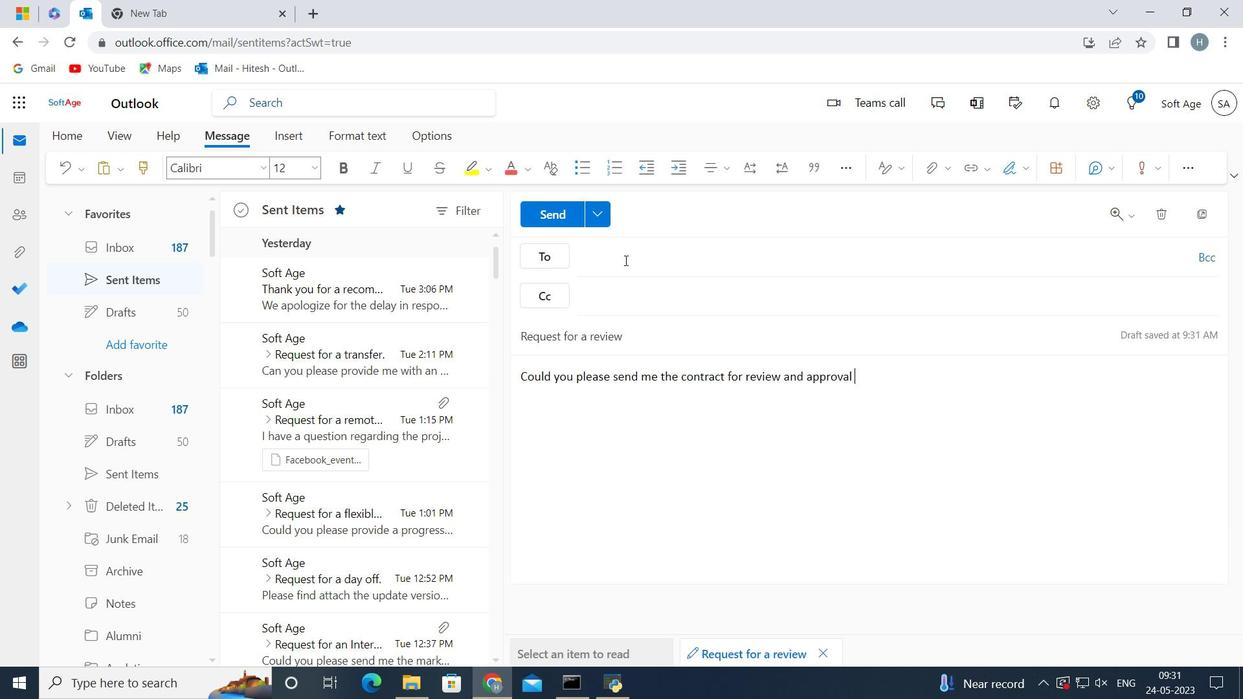 
Action: Key pressed softage.5<Key.shift>@softage.net
Screenshot: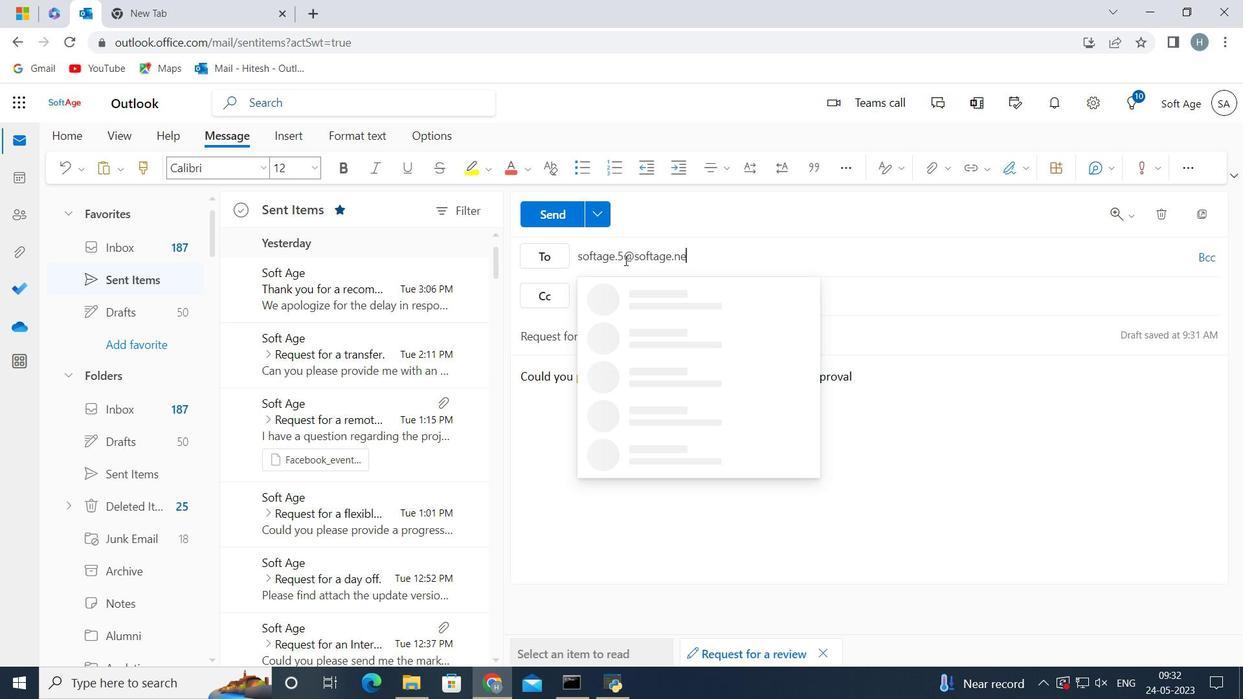 
Action: Mouse moved to (636, 293)
Screenshot: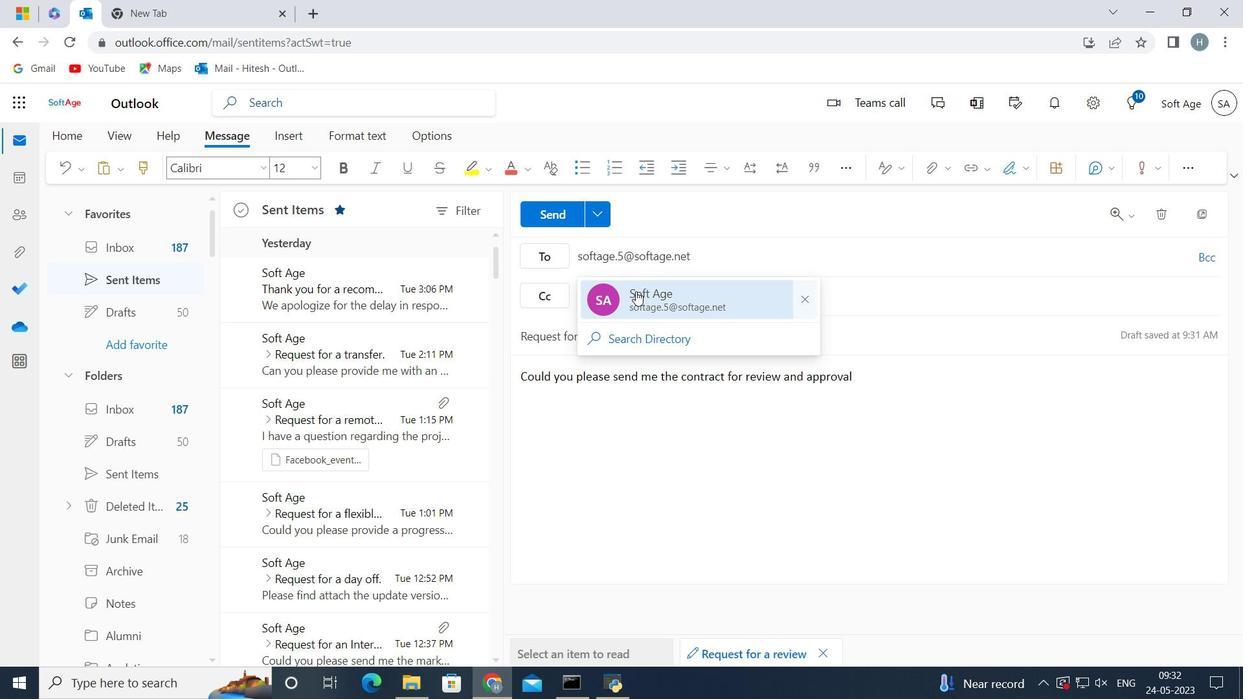 
Action: Mouse pressed left at (636, 293)
Screenshot: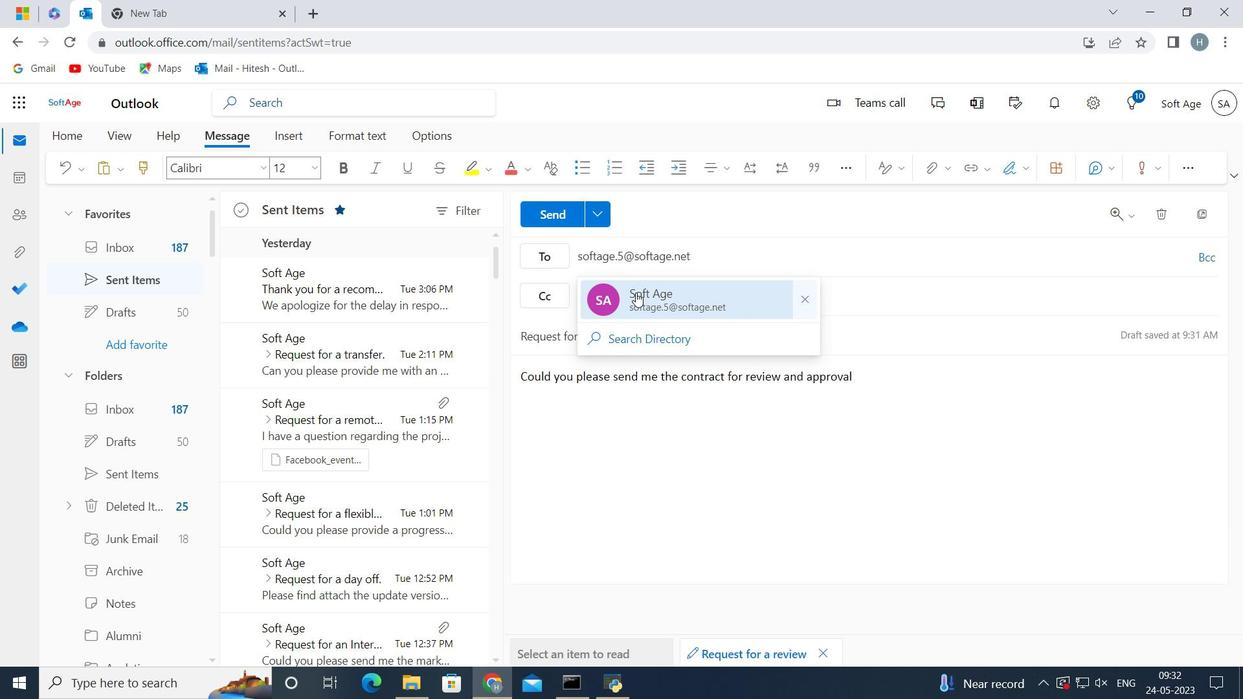 
Action: Mouse moved to (549, 218)
Screenshot: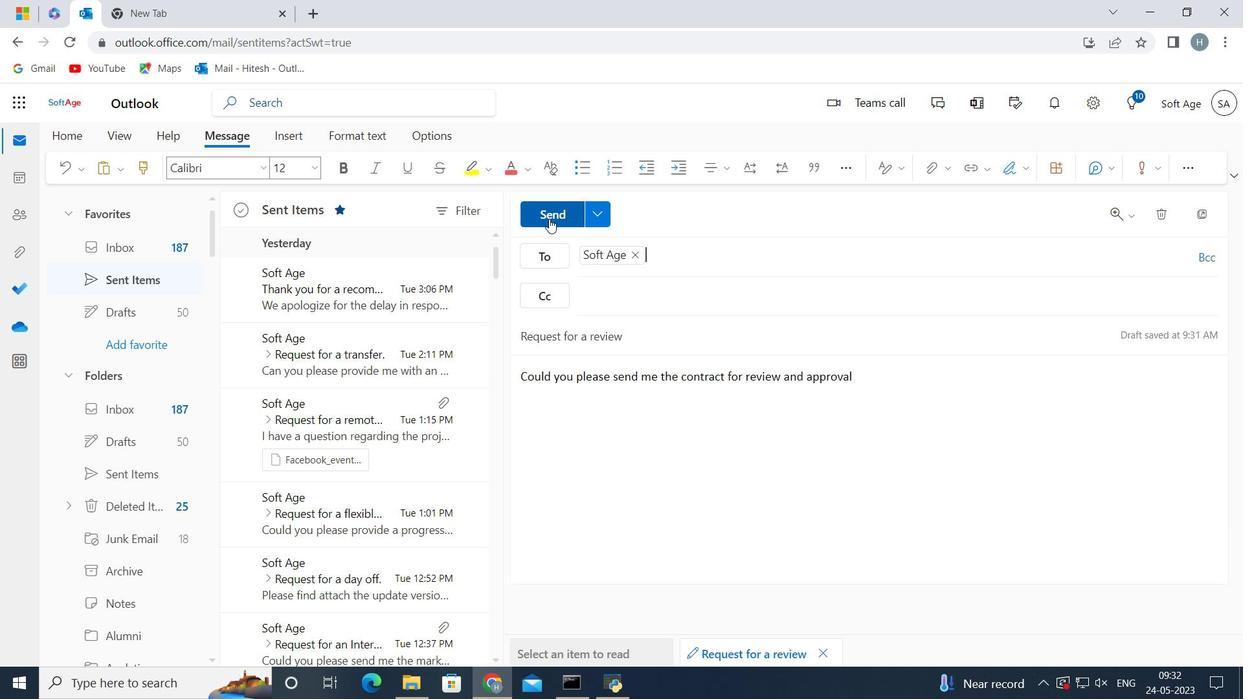 
Action: Mouse pressed left at (549, 218)
Screenshot: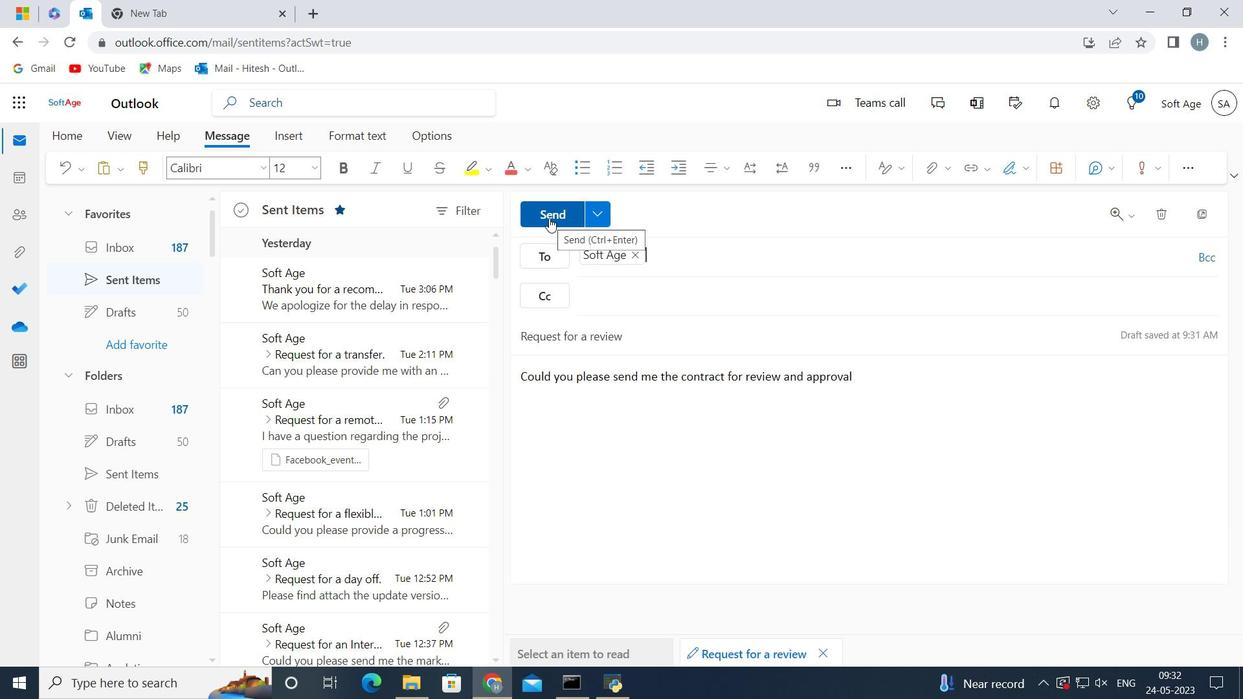 
Action: Mouse moved to (358, 281)
Screenshot: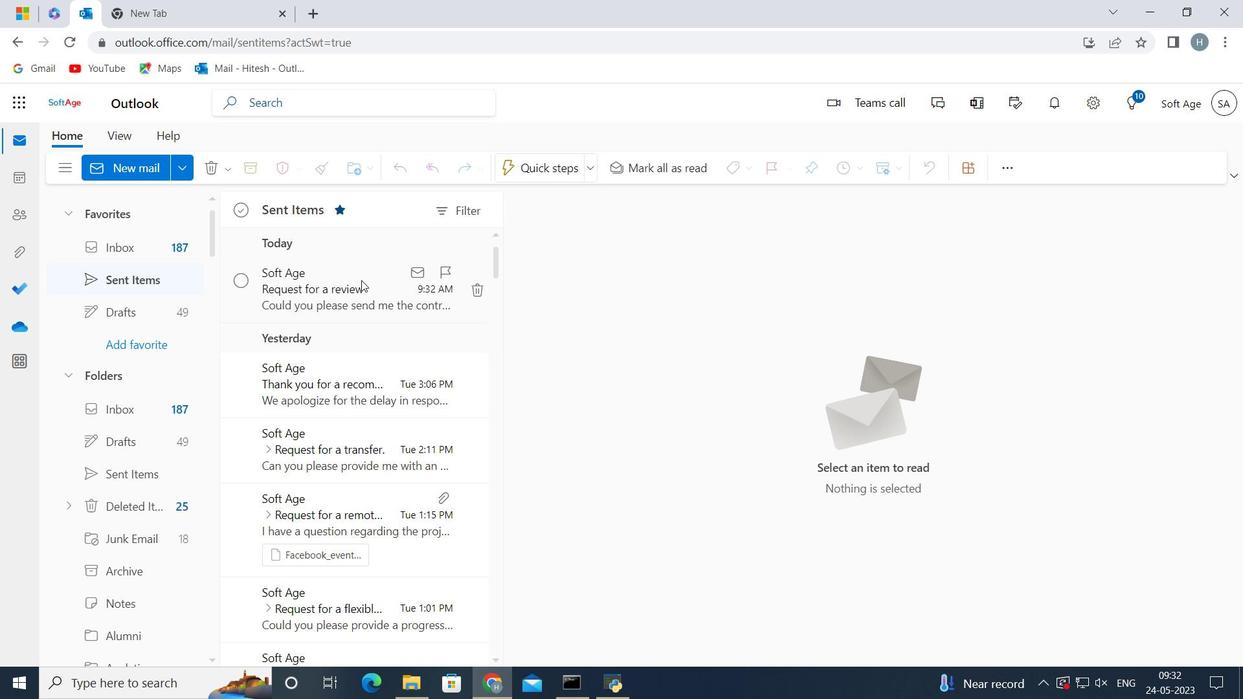 
Action: Mouse pressed left at (358, 281)
Screenshot: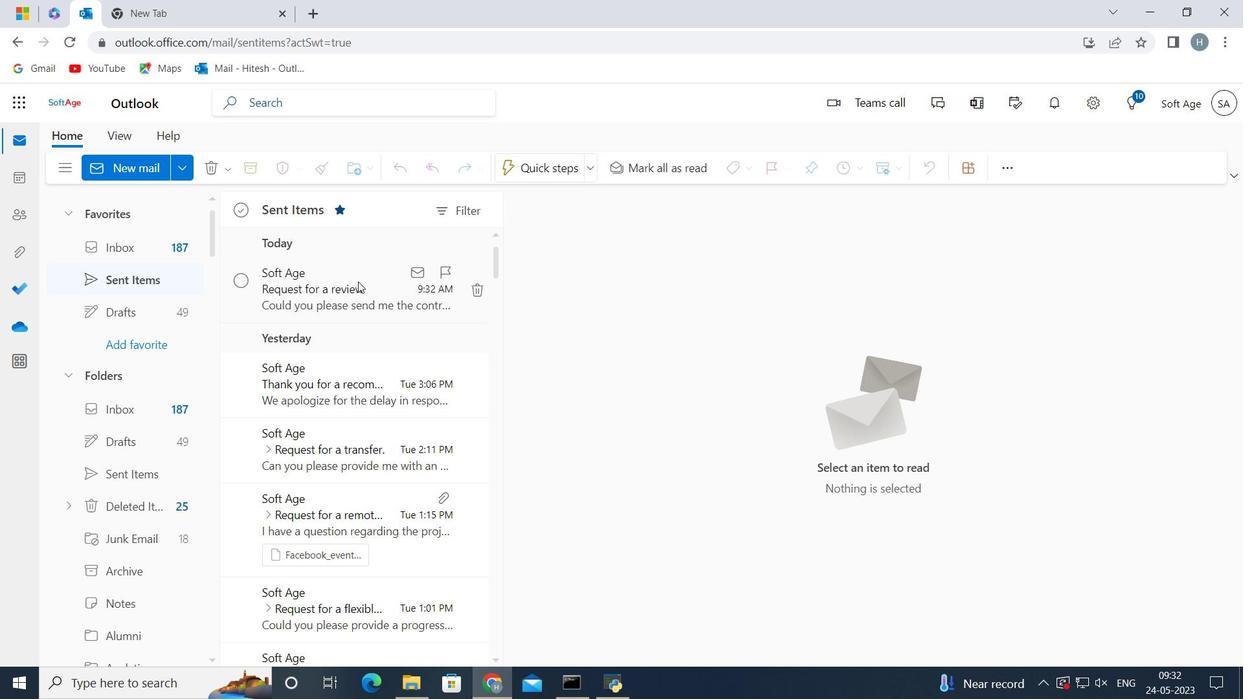 
Action: Mouse moved to (545, 165)
Screenshot: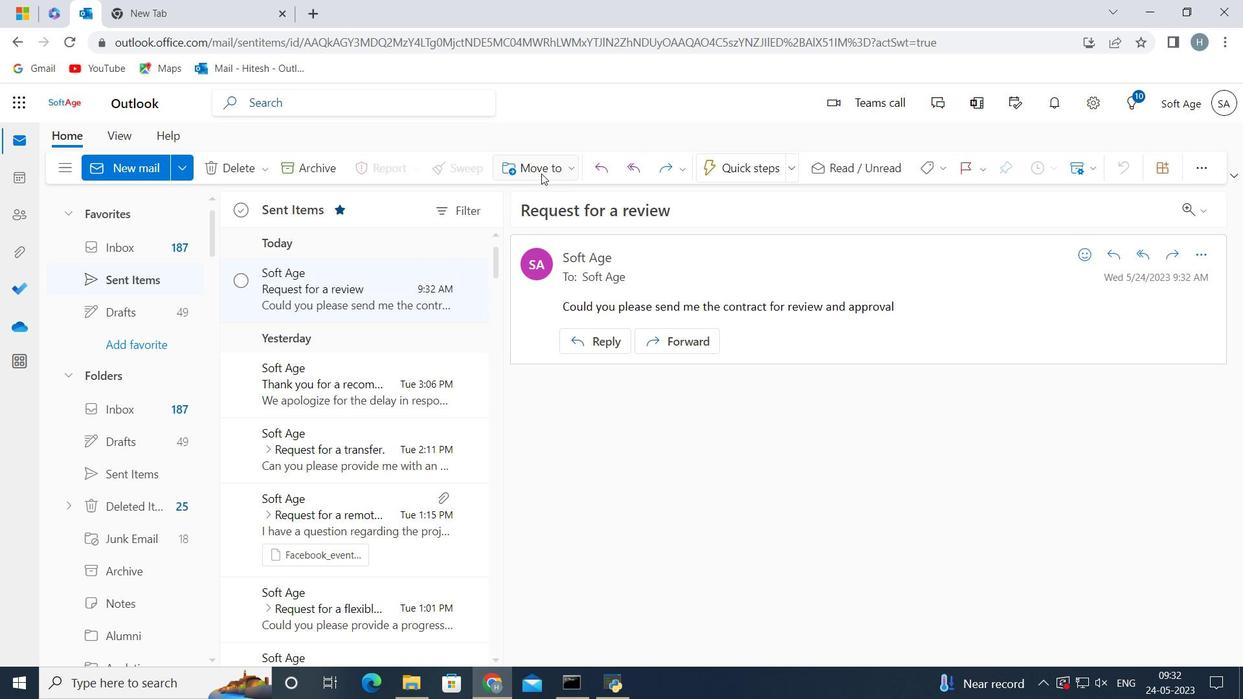 
Action: Mouse pressed left at (545, 165)
Screenshot: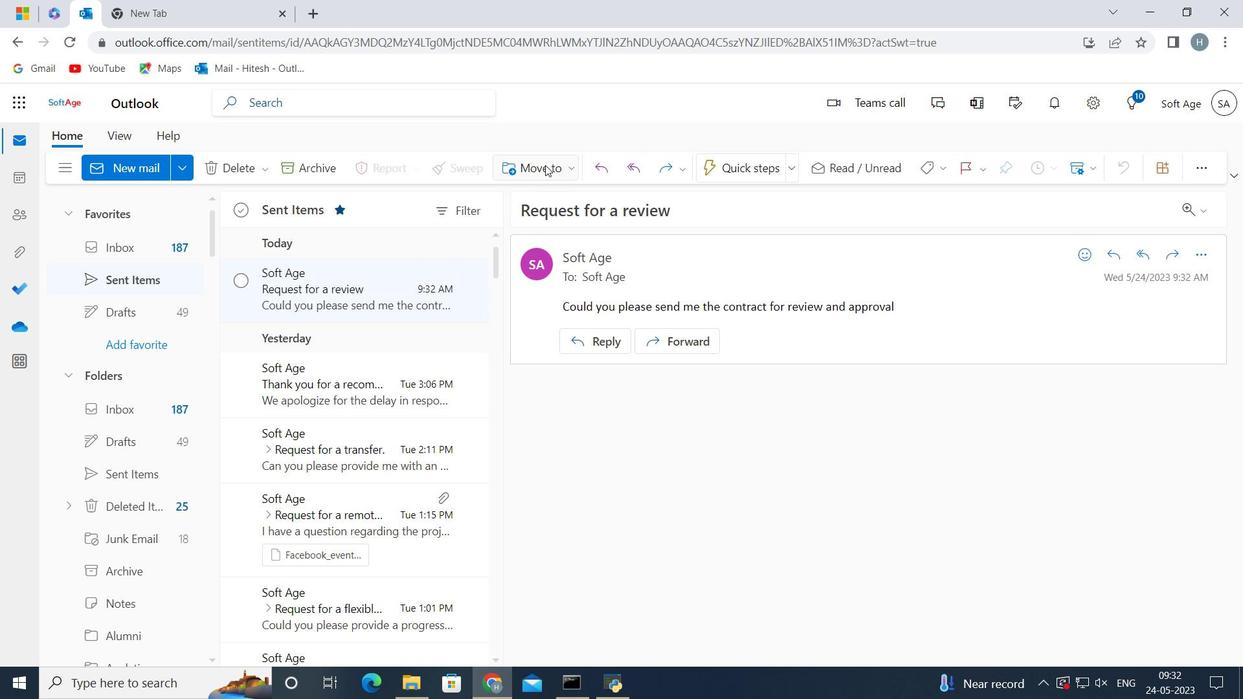 
Action: Mouse moved to (561, 194)
Screenshot: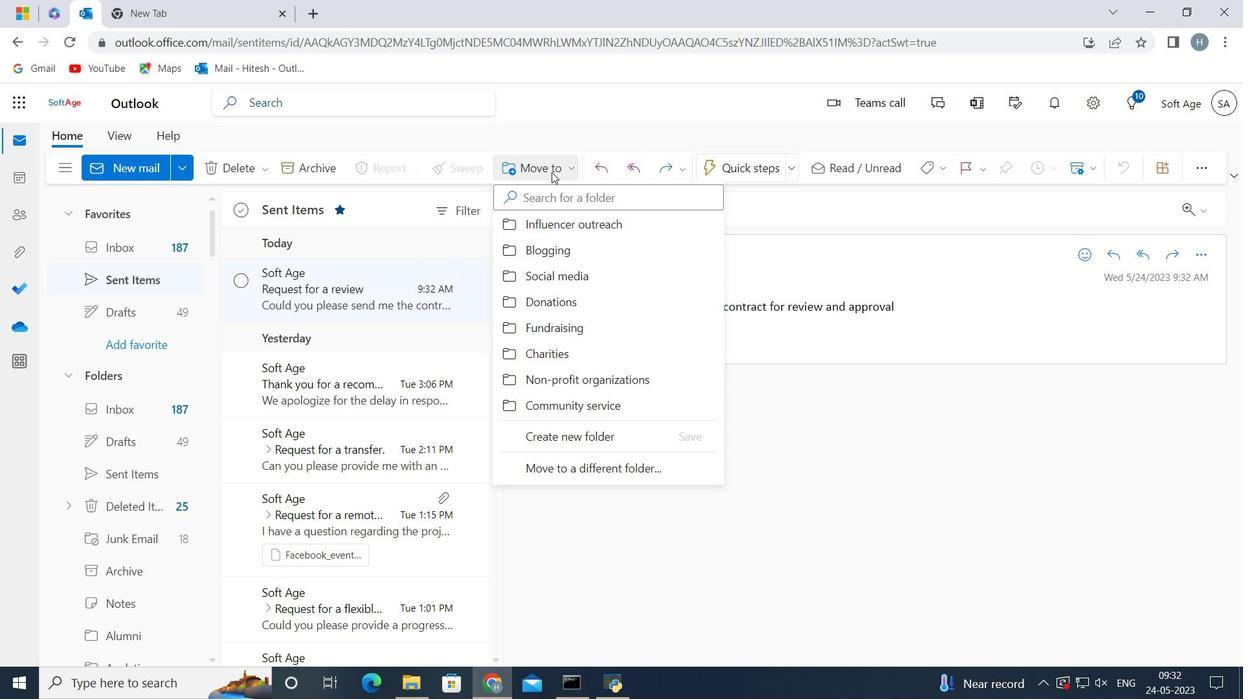 
Action: Mouse pressed left at (561, 194)
Screenshot: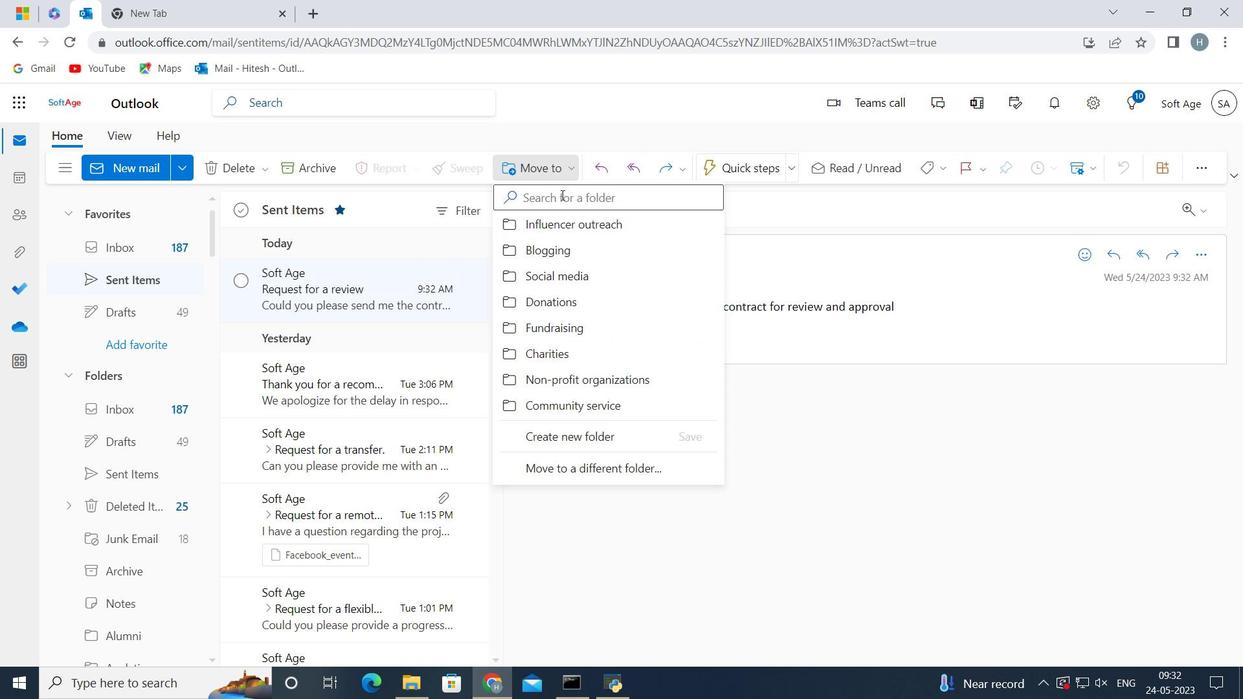 
Action: Mouse moved to (562, 195)
Screenshot: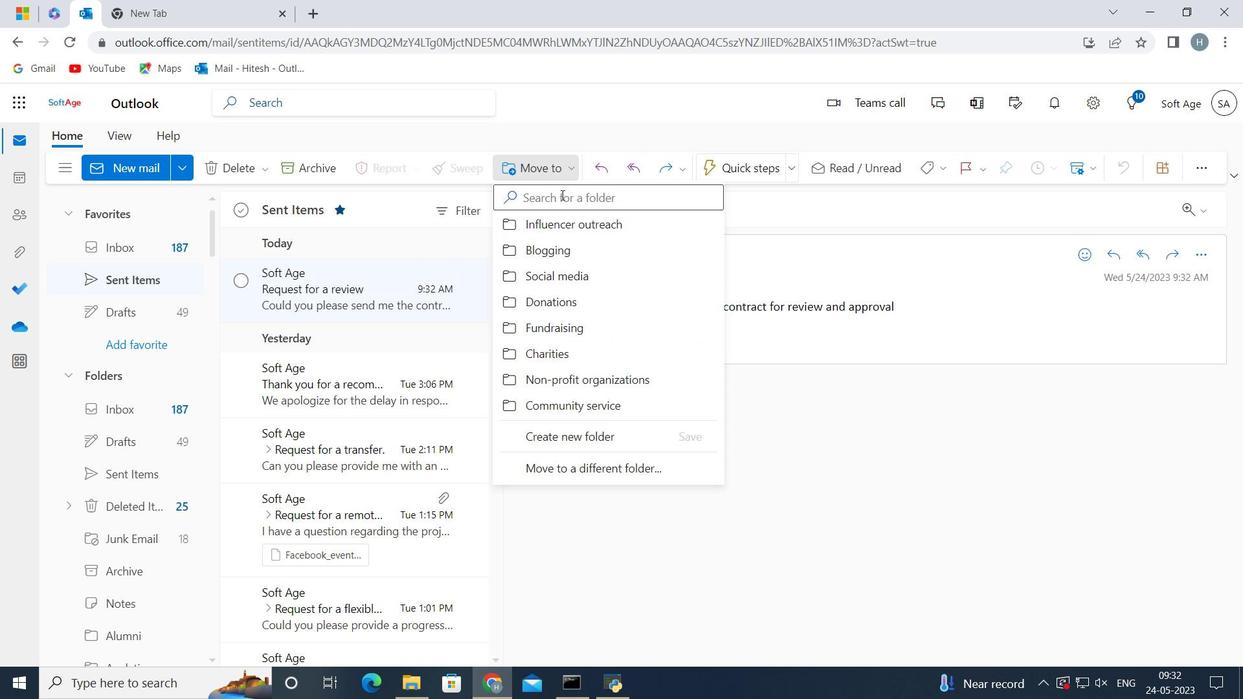 
Action: Key pressed <Key.shift>Photography<Key.space>
Screenshot: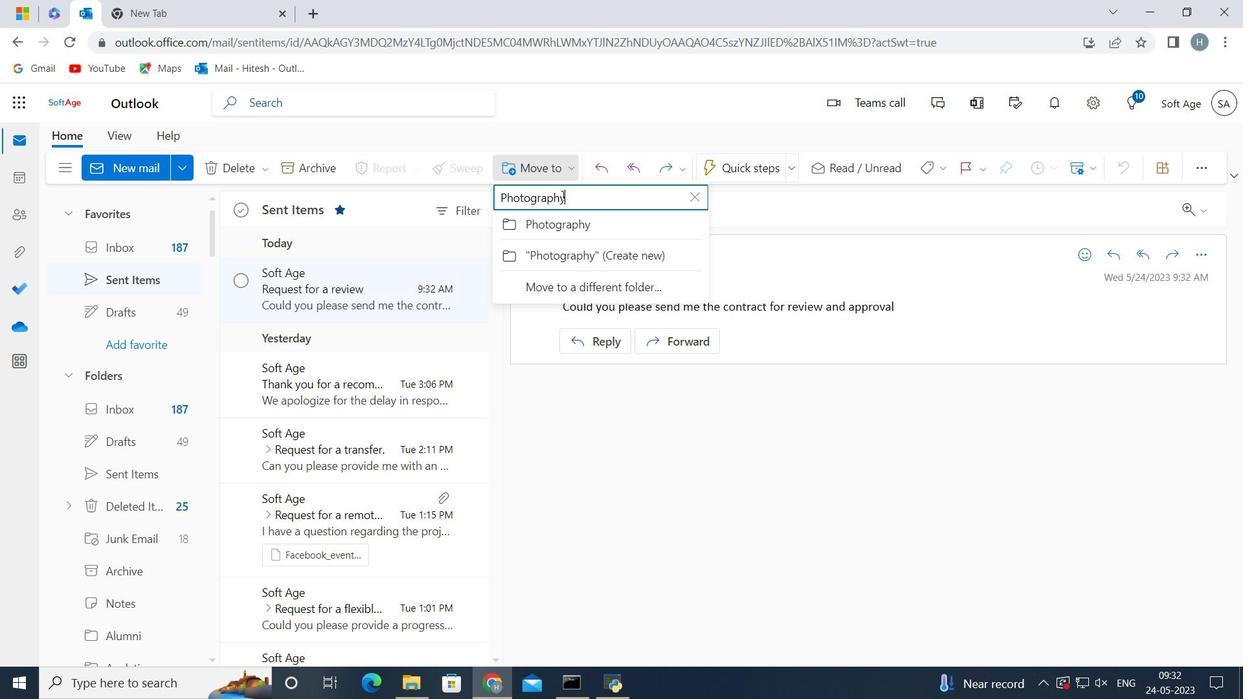 
Action: Mouse moved to (512, 221)
Screenshot: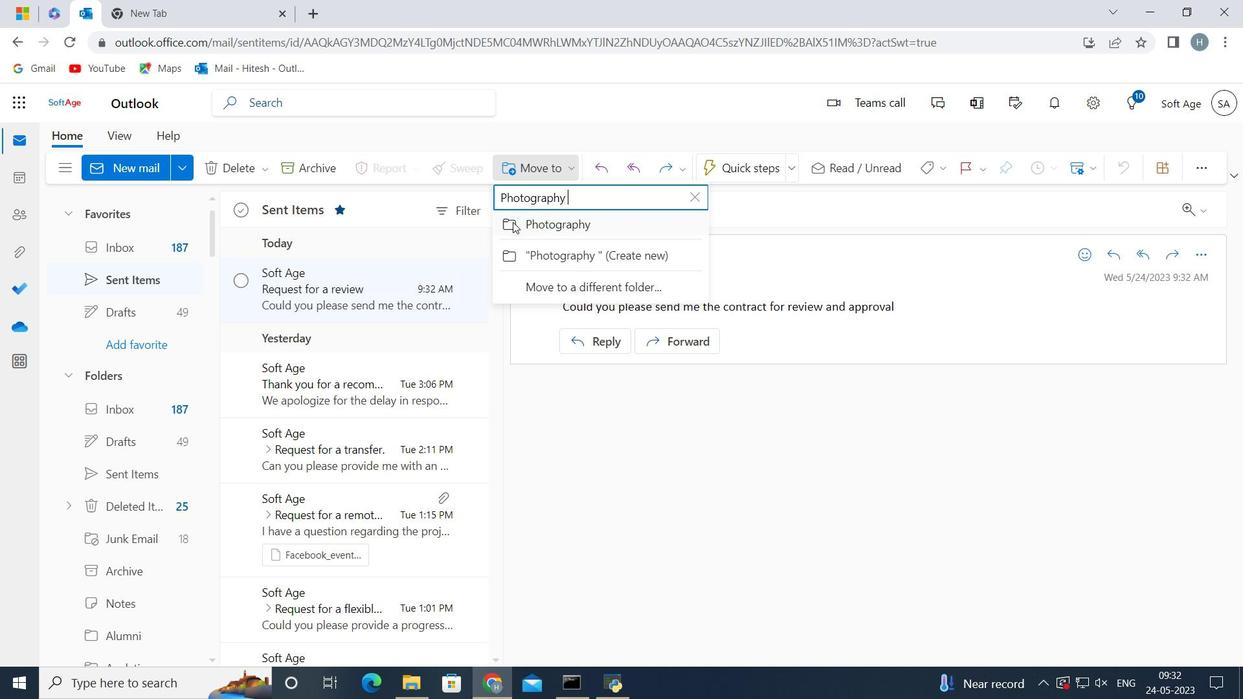 
Action: Mouse pressed left at (512, 221)
Screenshot: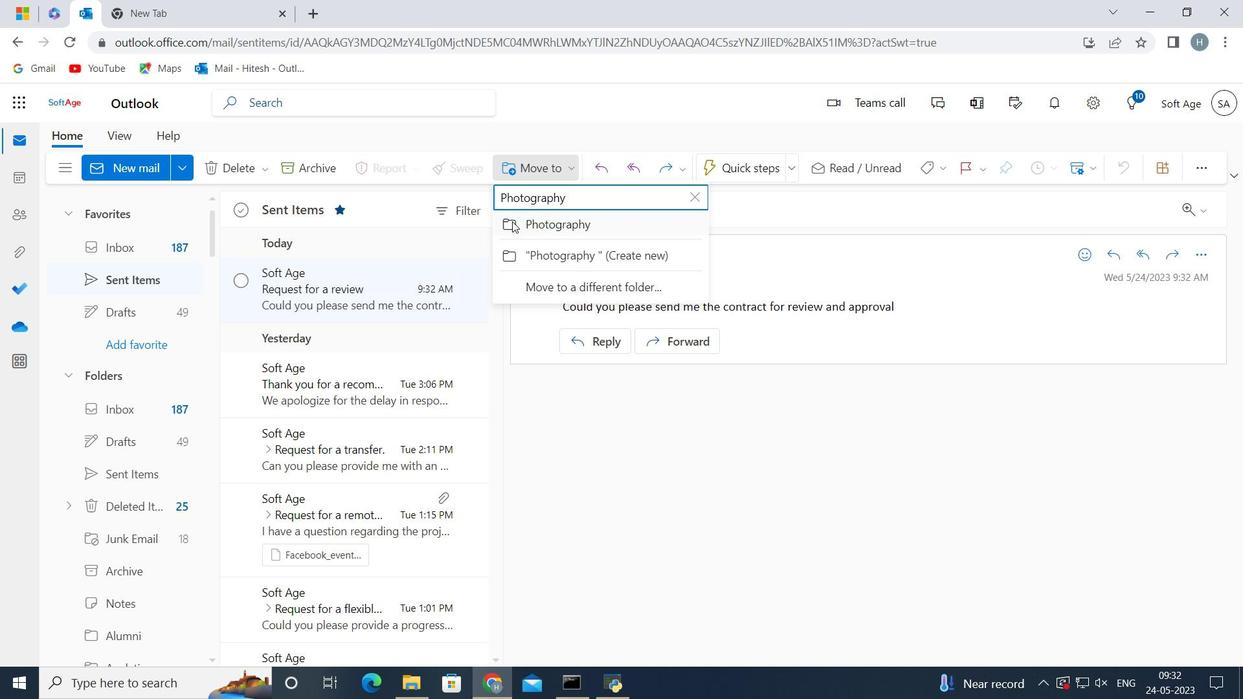 
Action: Mouse moved to (681, 397)
Screenshot: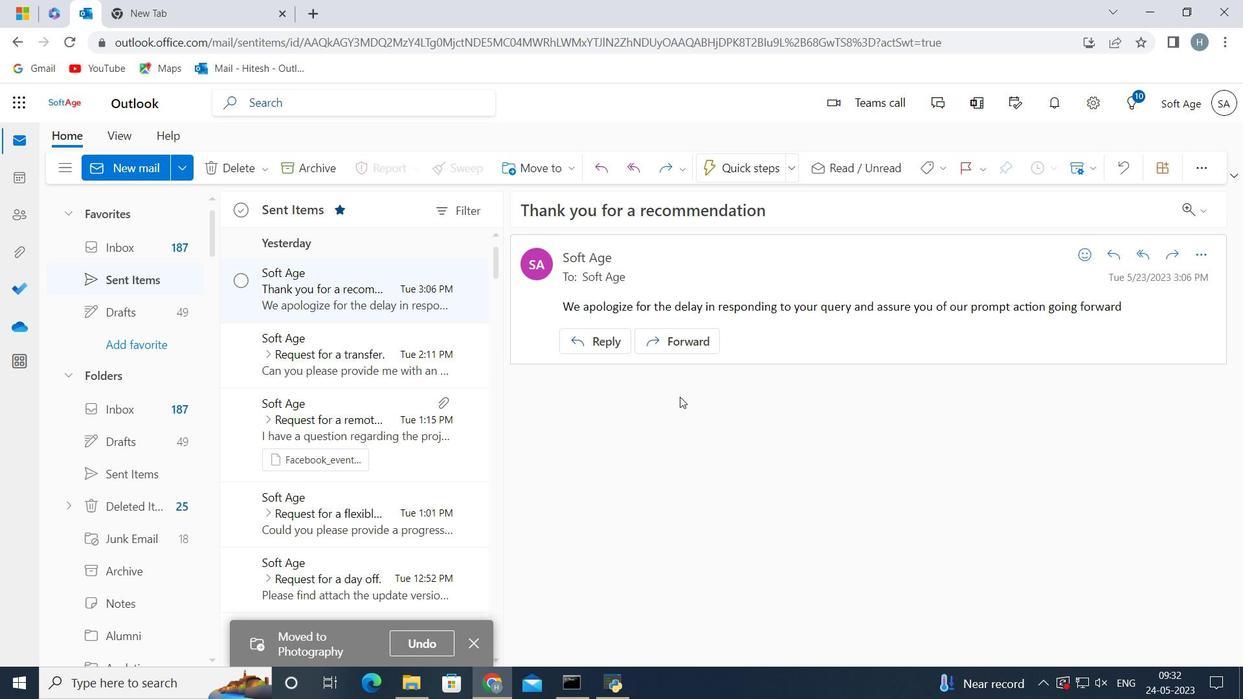 
